 Task: In the Page almanacfilenew.pptxselect all the shapes, outline the shape with the color  'blue'select all the shapes, and insert the shape effects glow 'blue-gray, 18 pt 'insert the slide blankinsert the chart 3-d surfaceapply animations shapewith effects options as an objectinsert the slide blank Insert a picture of Hospitalwith name   Hospital1.png apply animation in motion path custom path
Action: Mouse moved to (30, 89)
Screenshot: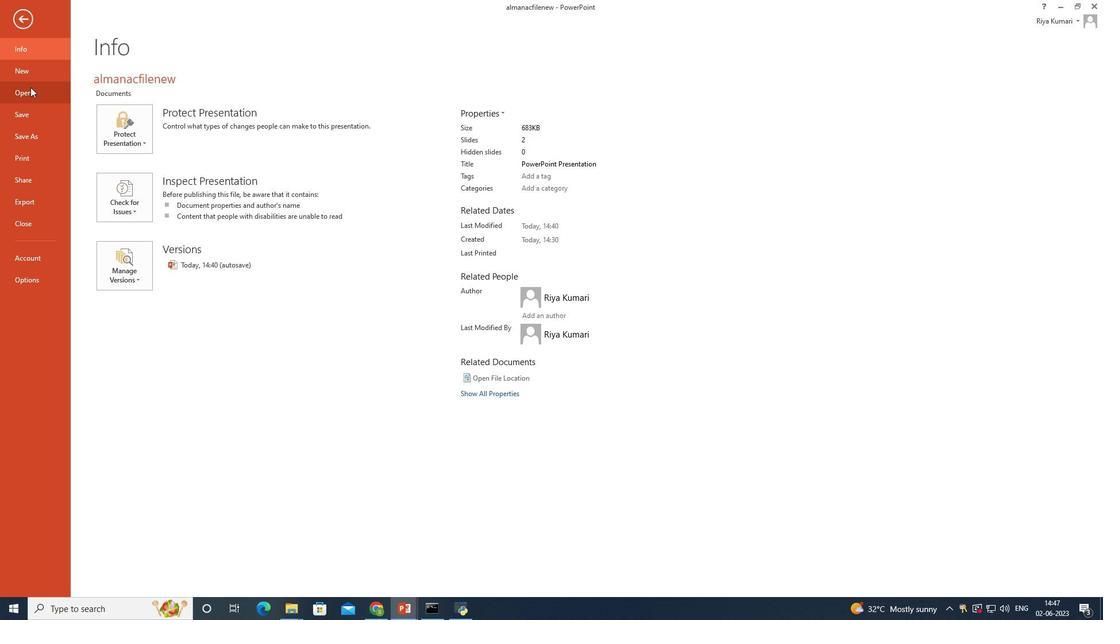 
Action: Mouse pressed left at (30, 89)
Screenshot: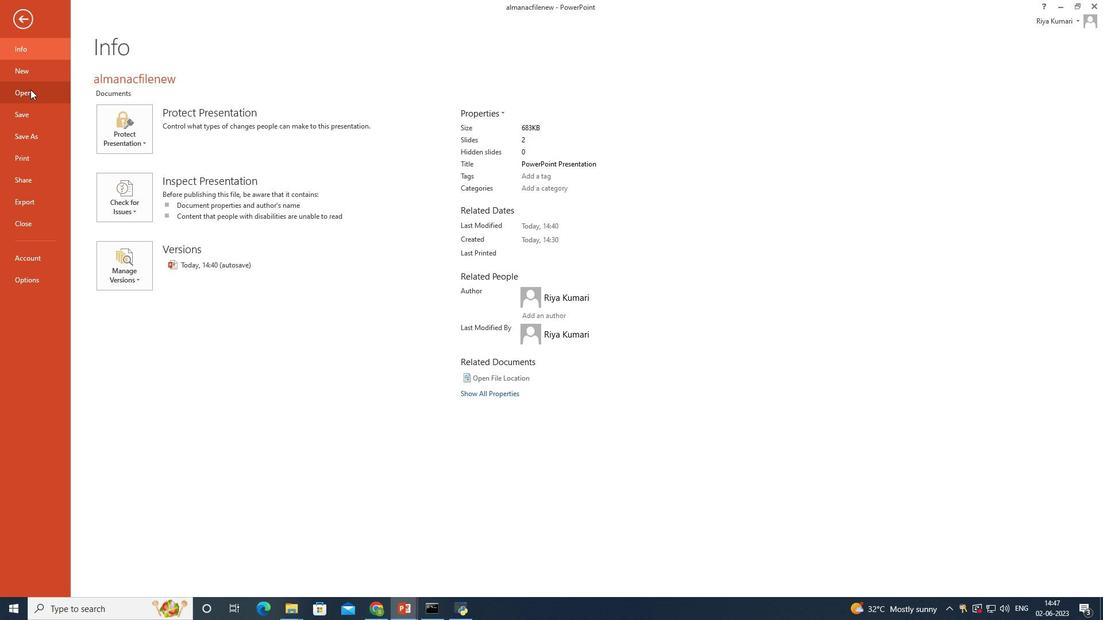 
Action: Mouse moved to (346, 112)
Screenshot: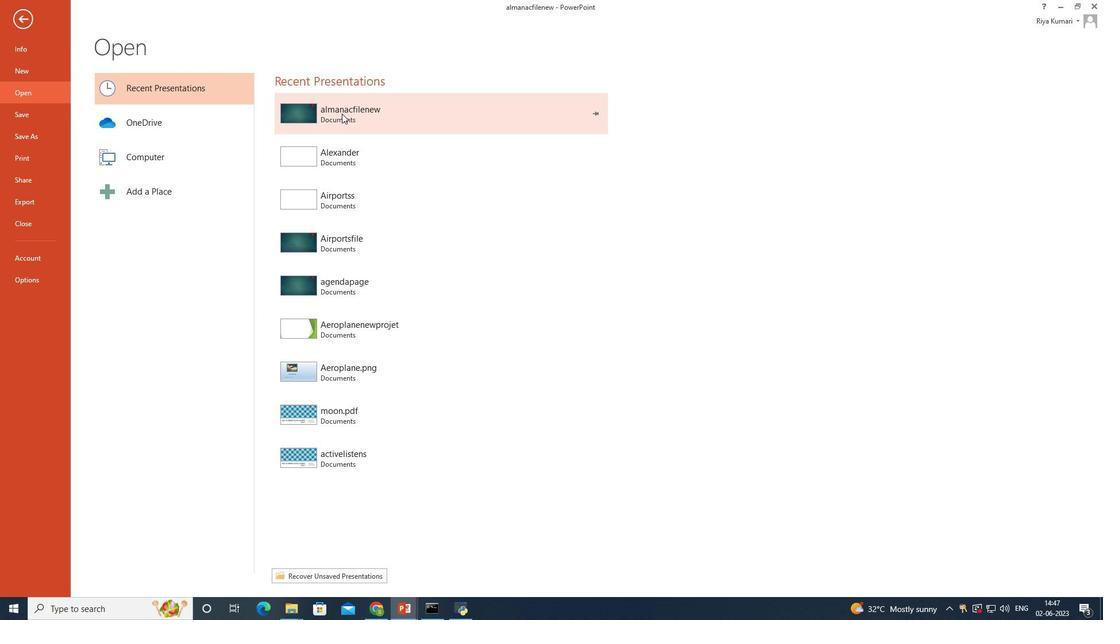 
Action: Mouse pressed left at (346, 112)
Screenshot: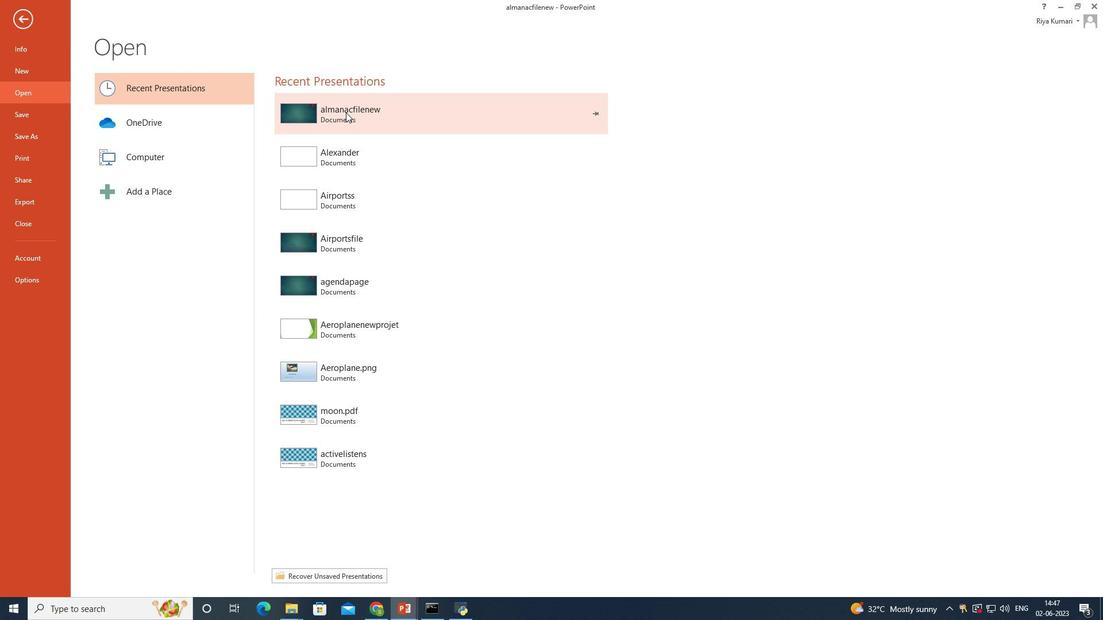
Action: Mouse moved to (376, 175)
Screenshot: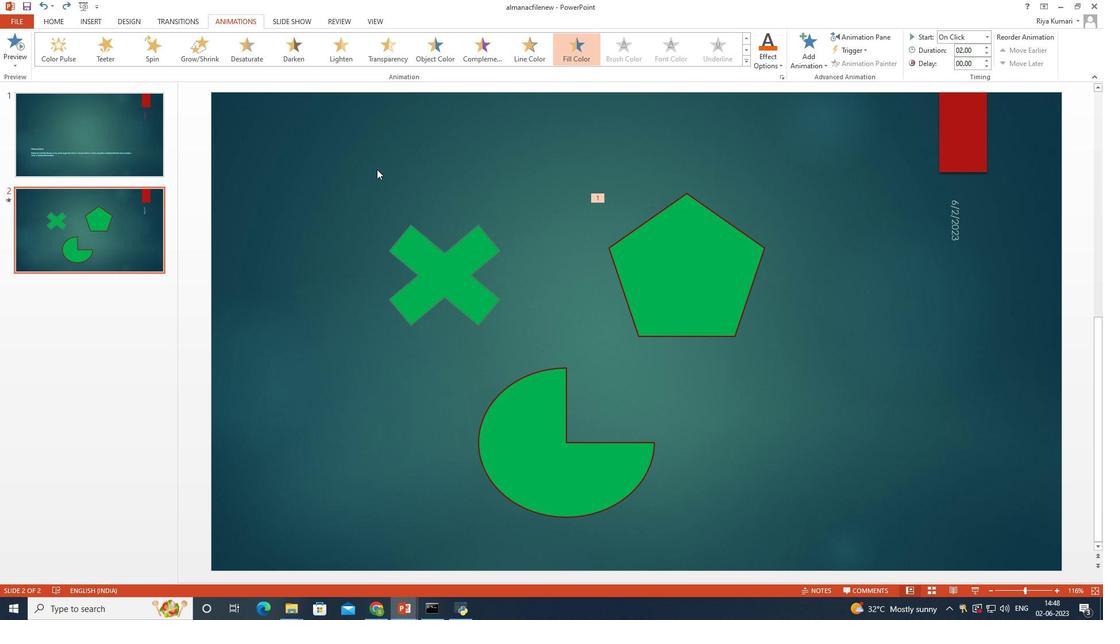 
Action: Mouse pressed left at (376, 175)
Screenshot: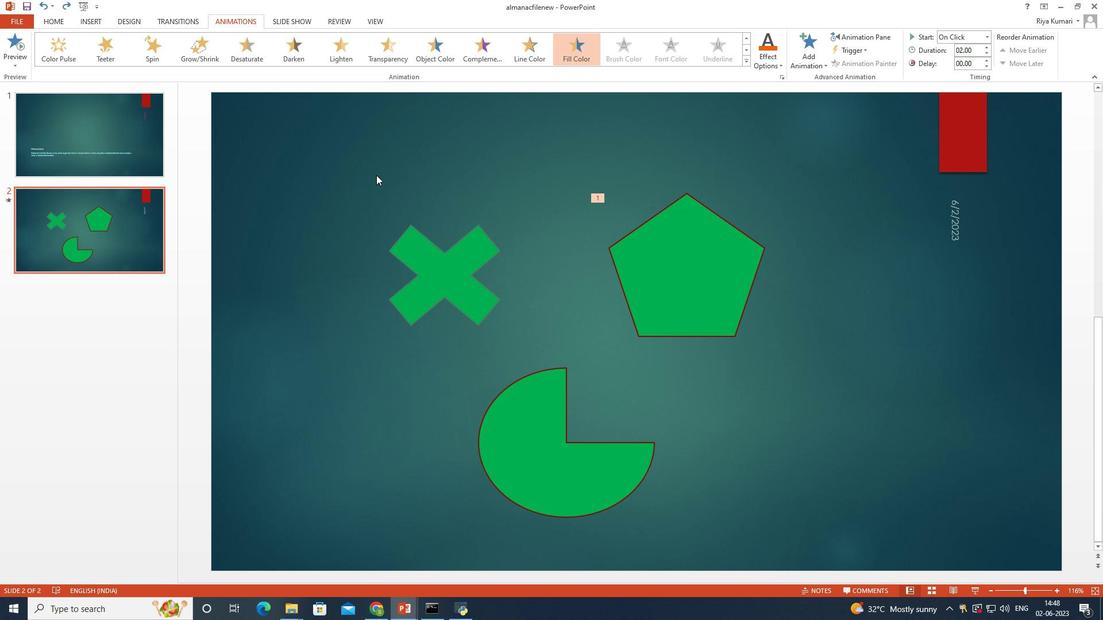 
Action: Mouse moved to (432, 12)
Screenshot: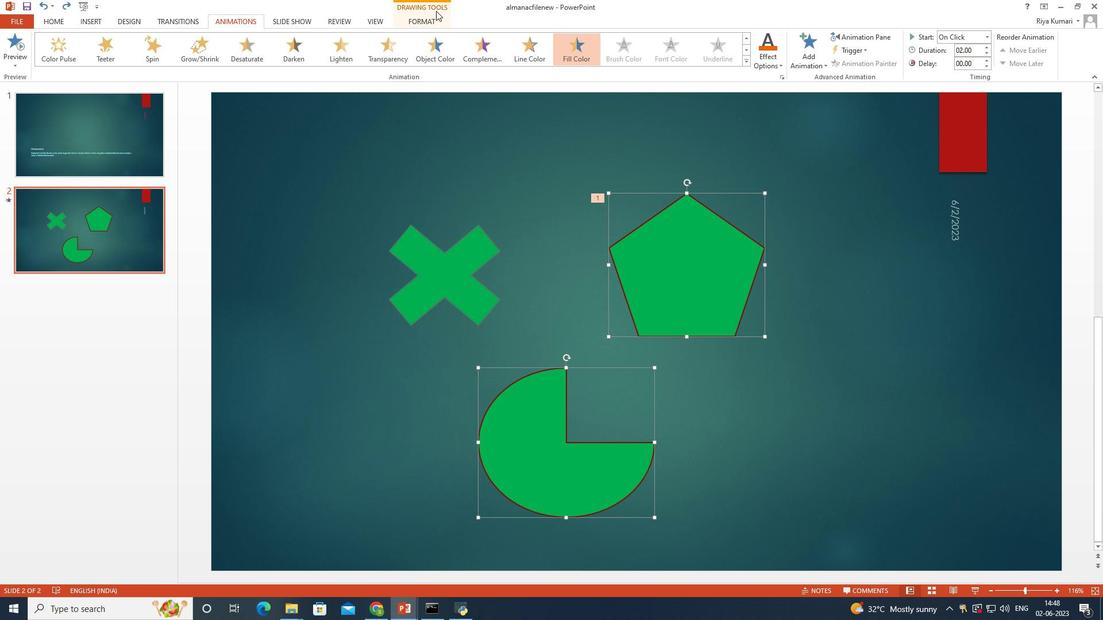 
Action: Mouse pressed left at (432, 12)
Screenshot: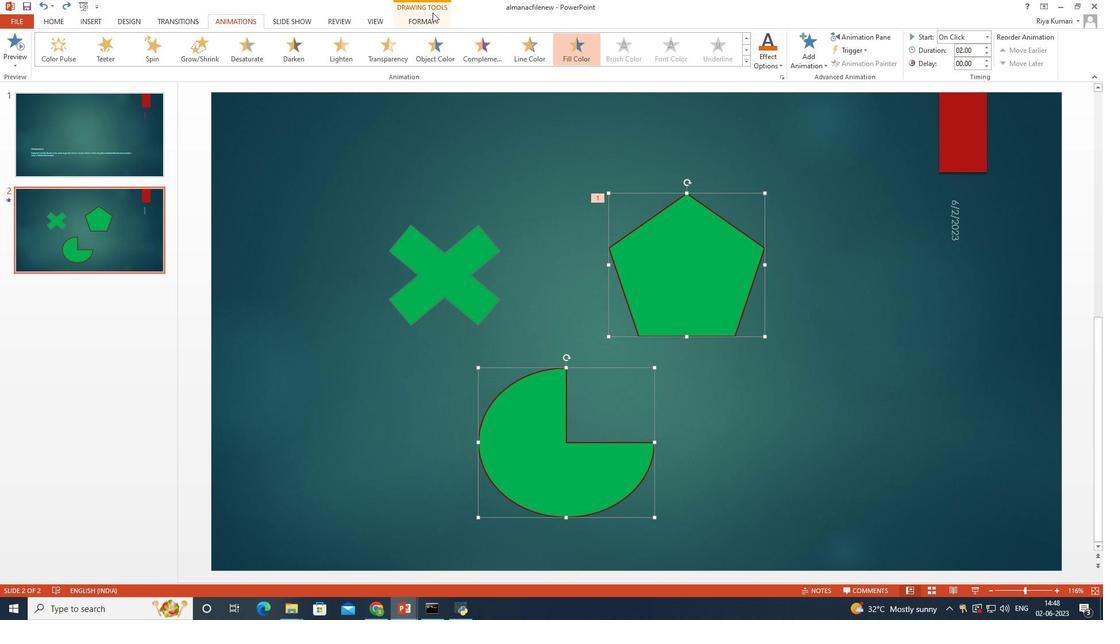 
Action: Mouse moved to (585, 45)
Screenshot: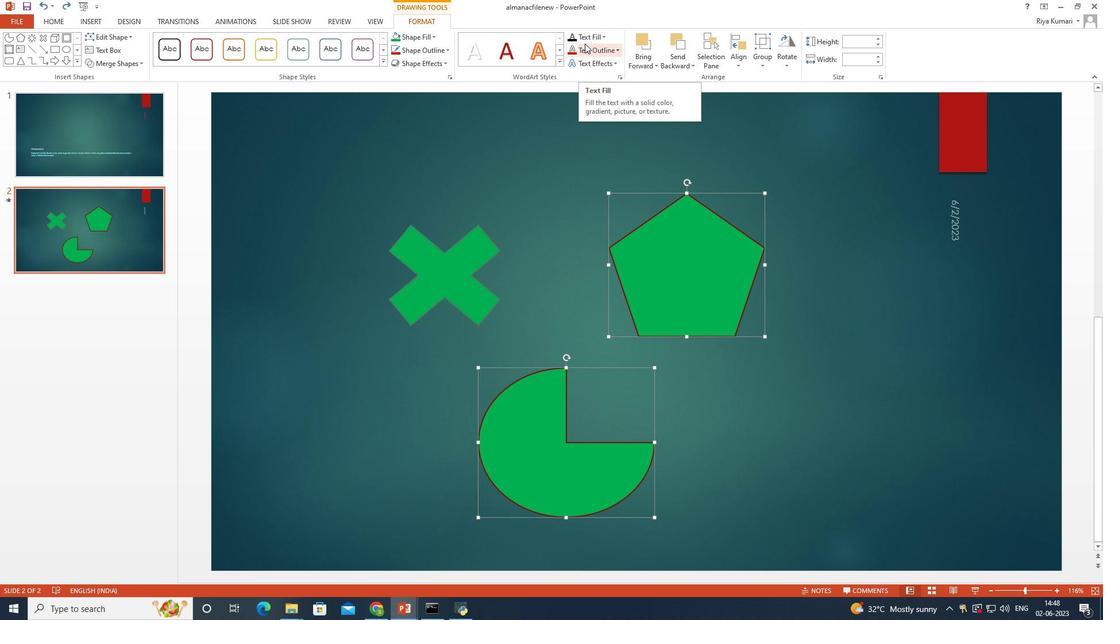 
Action: Mouse pressed left at (585, 45)
Screenshot: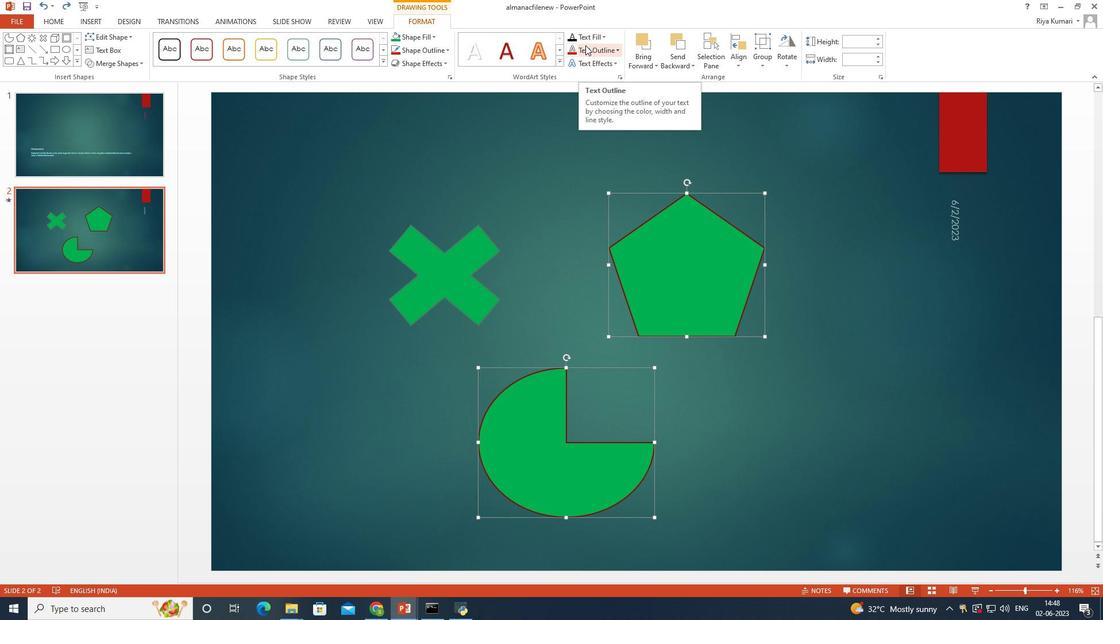 
Action: Mouse moved to (638, 140)
Screenshot: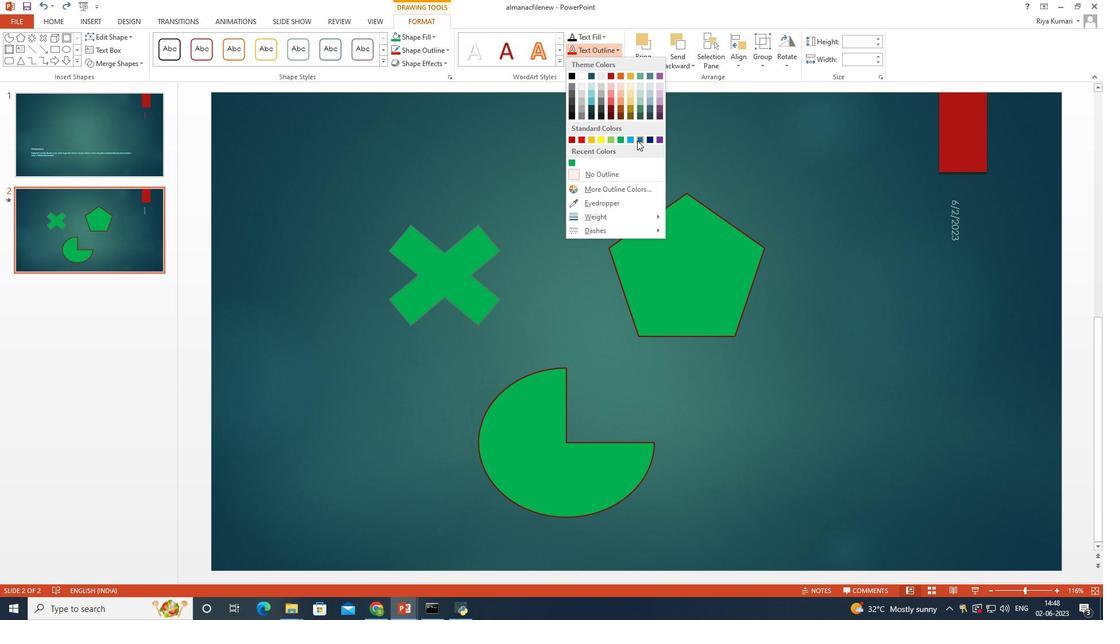 
Action: Mouse pressed left at (638, 140)
Screenshot: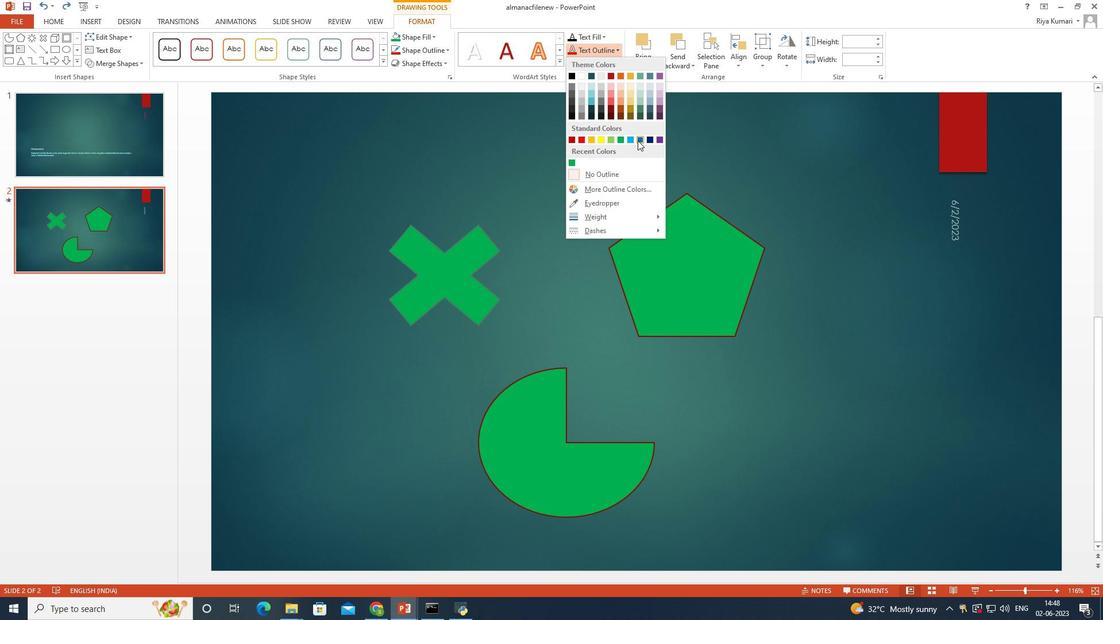 
Action: Mouse moved to (650, 211)
Screenshot: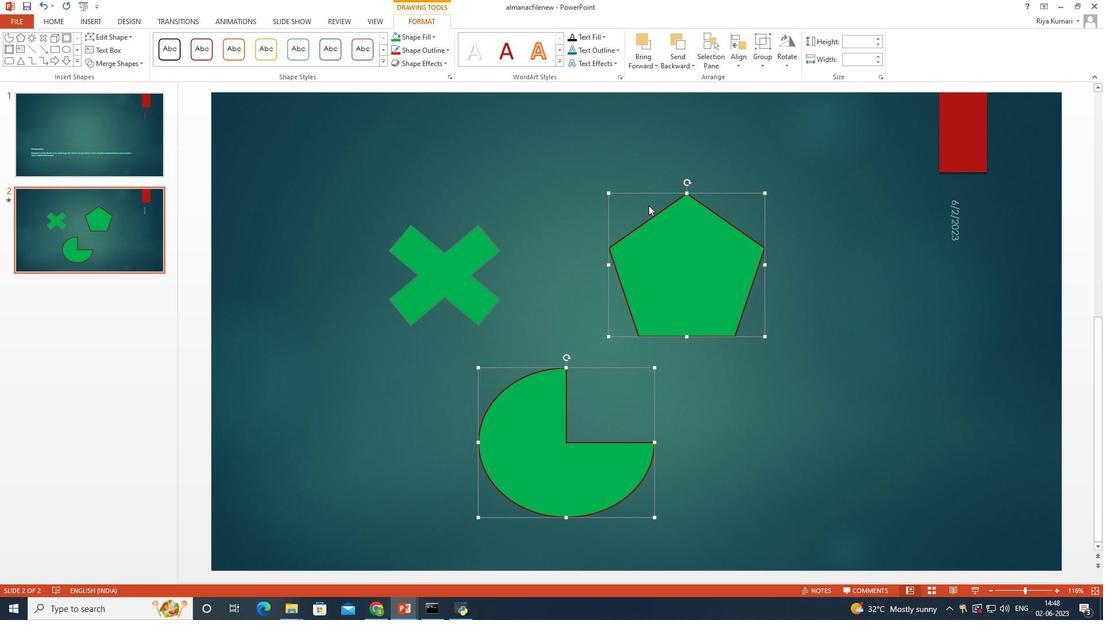 
Action: Mouse pressed left at (650, 211)
Screenshot: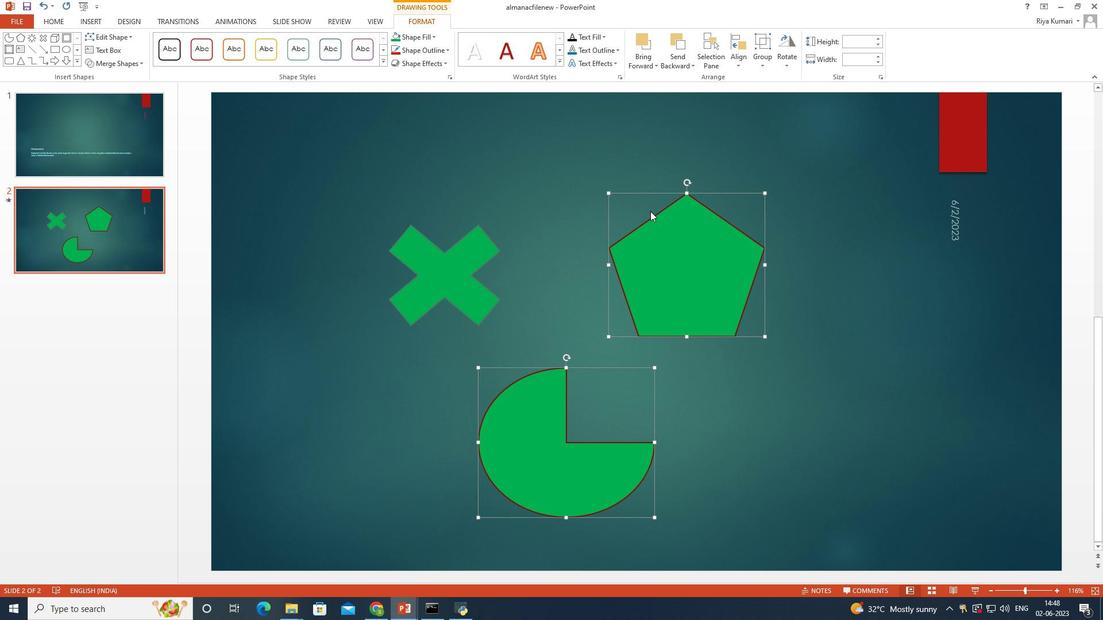 
Action: Mouse moved to (386, 210)
Screenshot: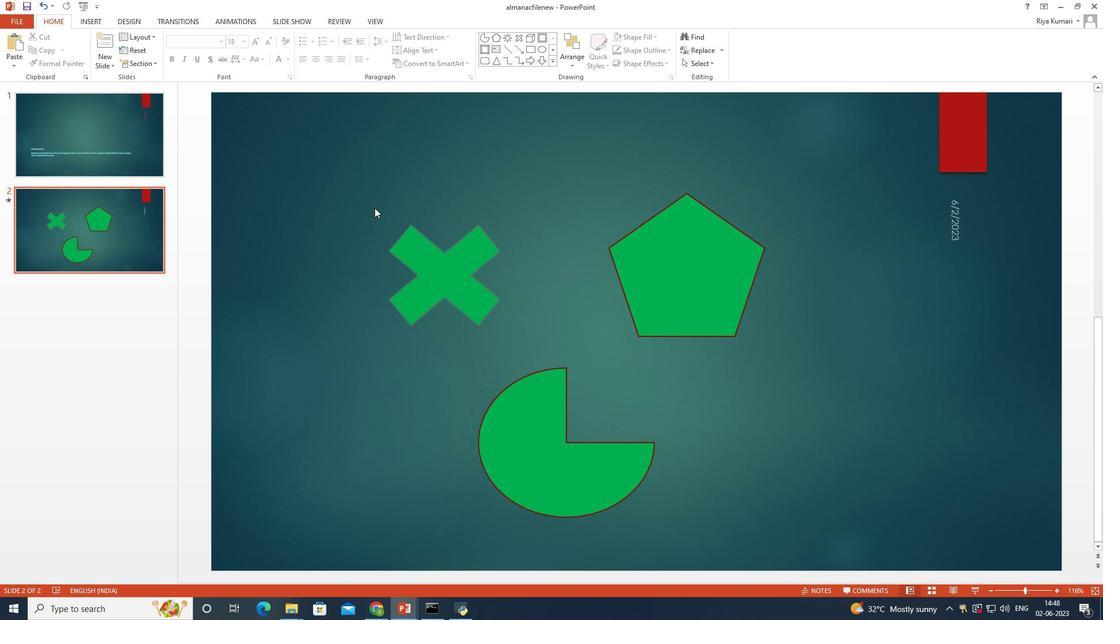 
Action: Mouse pressed left at (386, 210)
Screenshot: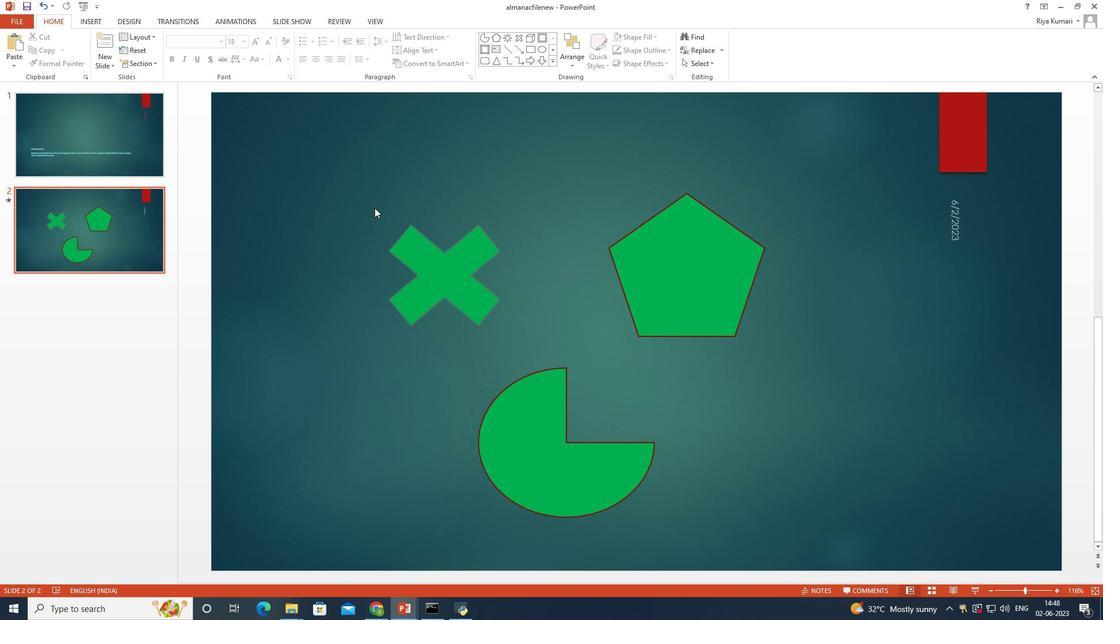 
Action: Mouse moved to (643, 226)
Screenshot: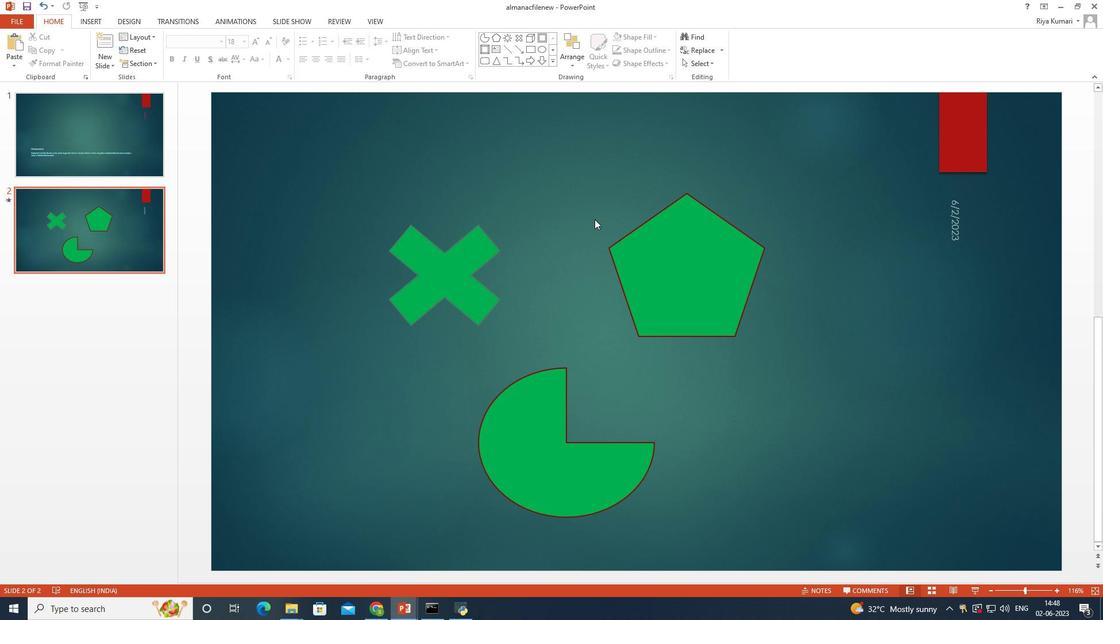 
Action: Mouse pressed left at (643, 226)
Screenshot: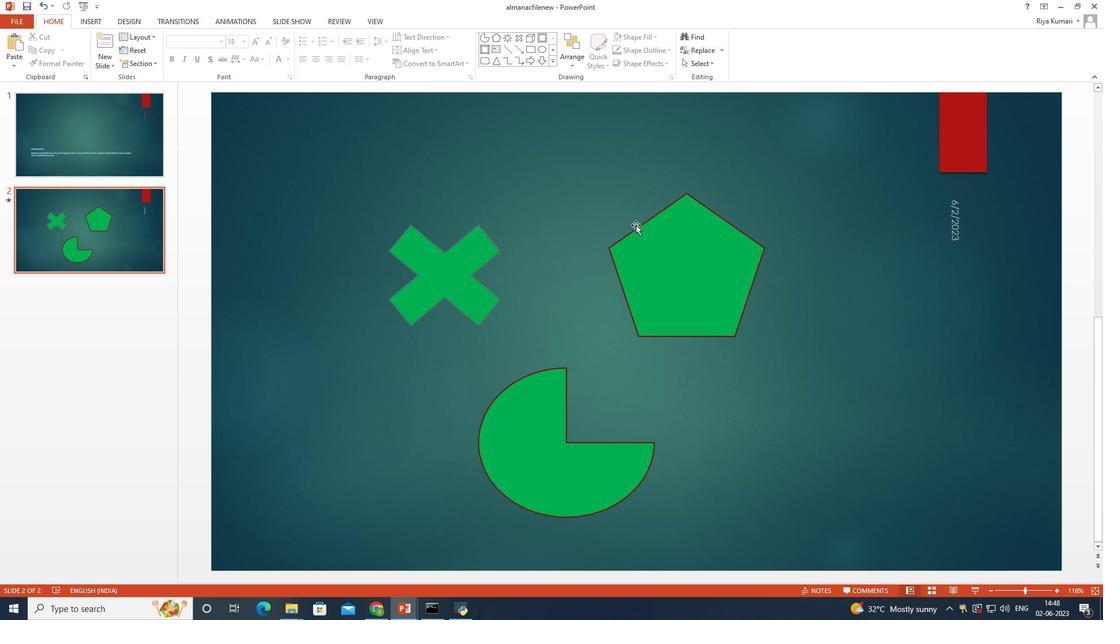 
Action: Mouse moved to (666, 47)
Screenshot: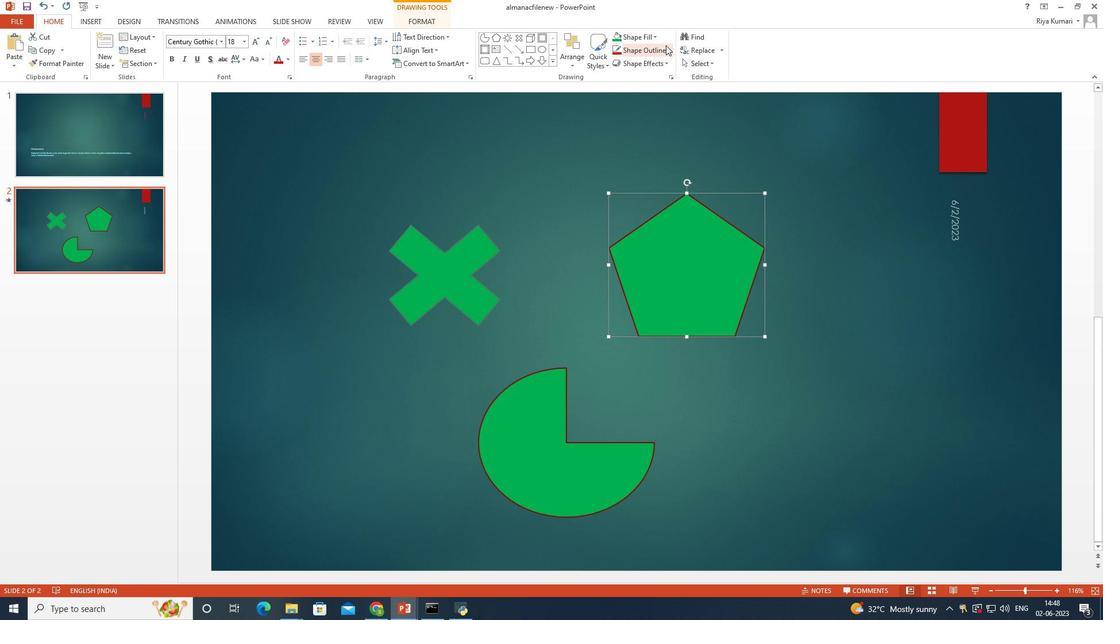 
Action: Mouse pressed left at (666, 47)
Screenshot: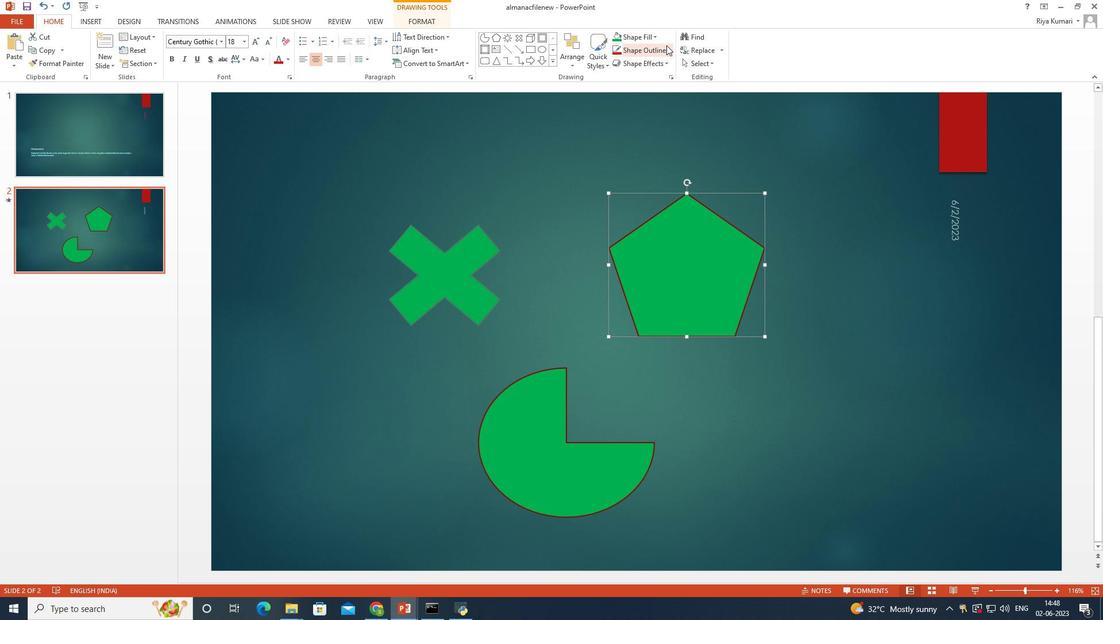 
Action: Mouse moved to (686, 139)
Screenshot: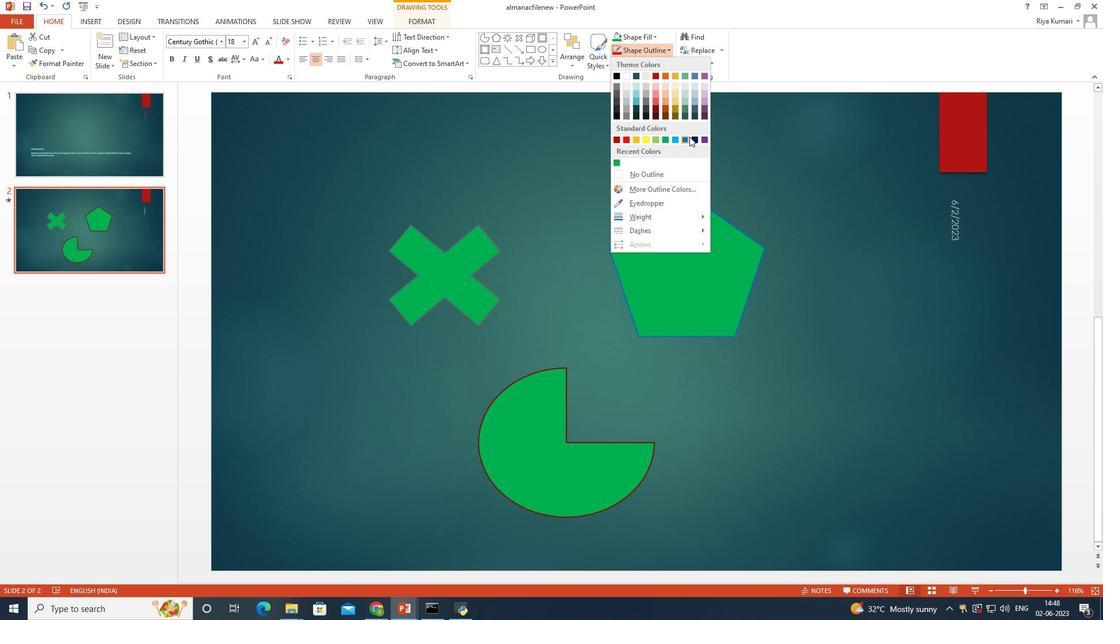 
Action: Mouse pressed left at (686, 139)
Screenshot: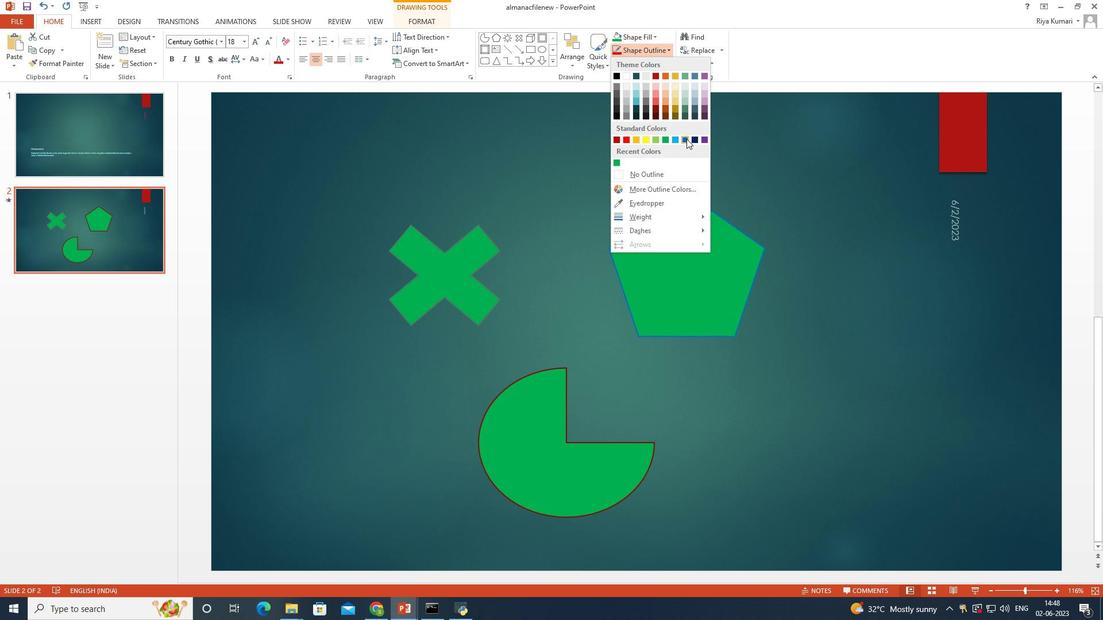 
Action: Mouse moved to (509, 415)
Screenshot: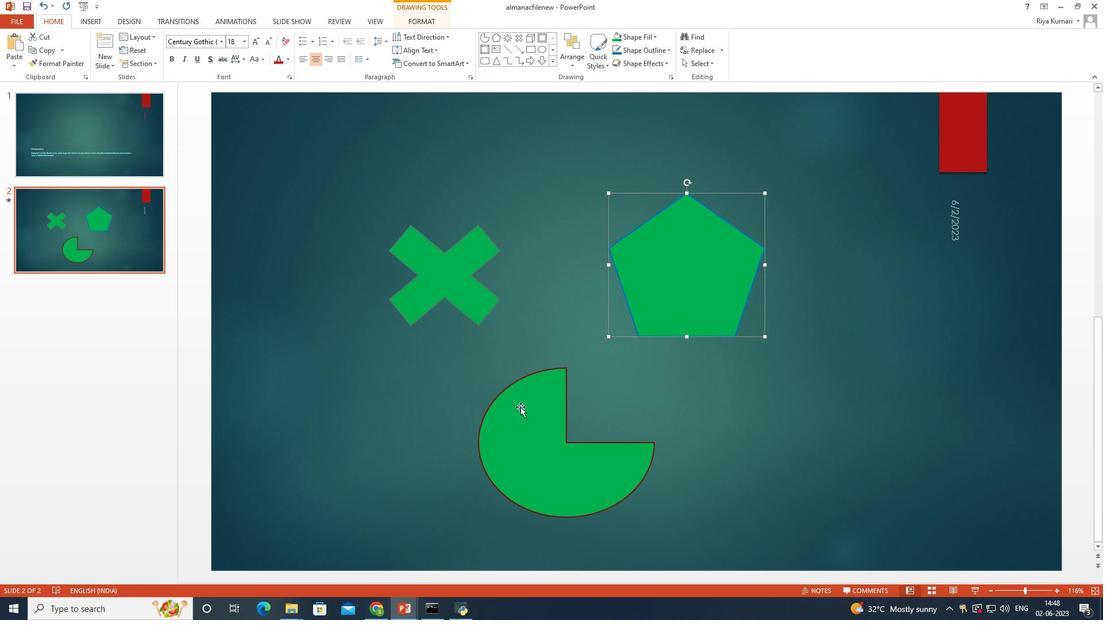 
Action: Mouse pressed left at (509, 415)
Screenshot: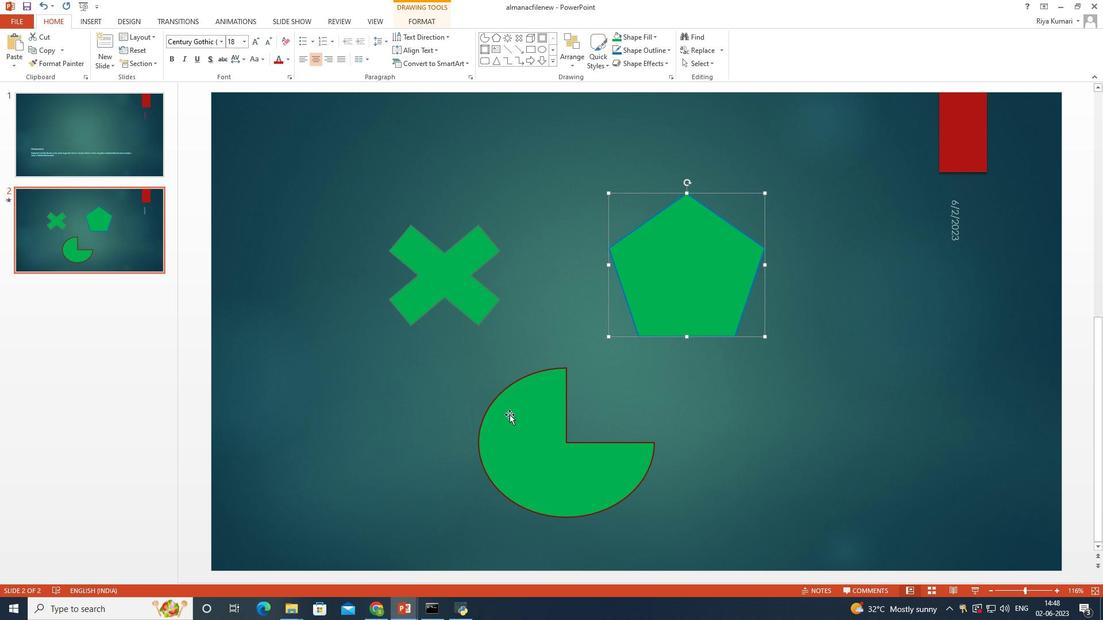 
Action: Mouse moved to (664, 48)
Screenshot: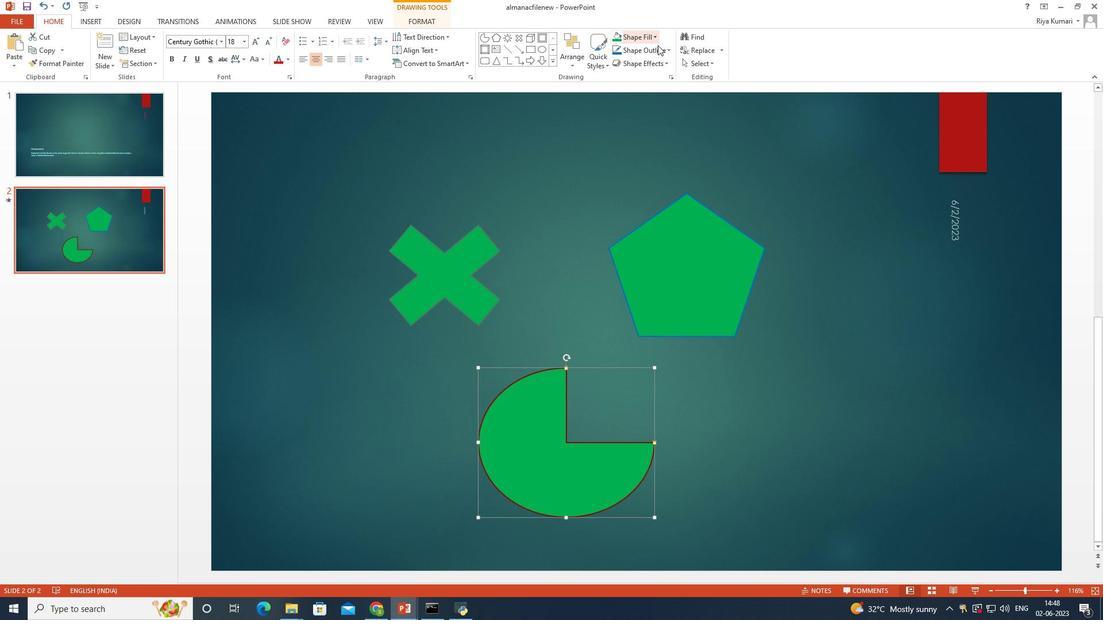 
Action: Mouse pressed left at (664, 48)
Screenshot: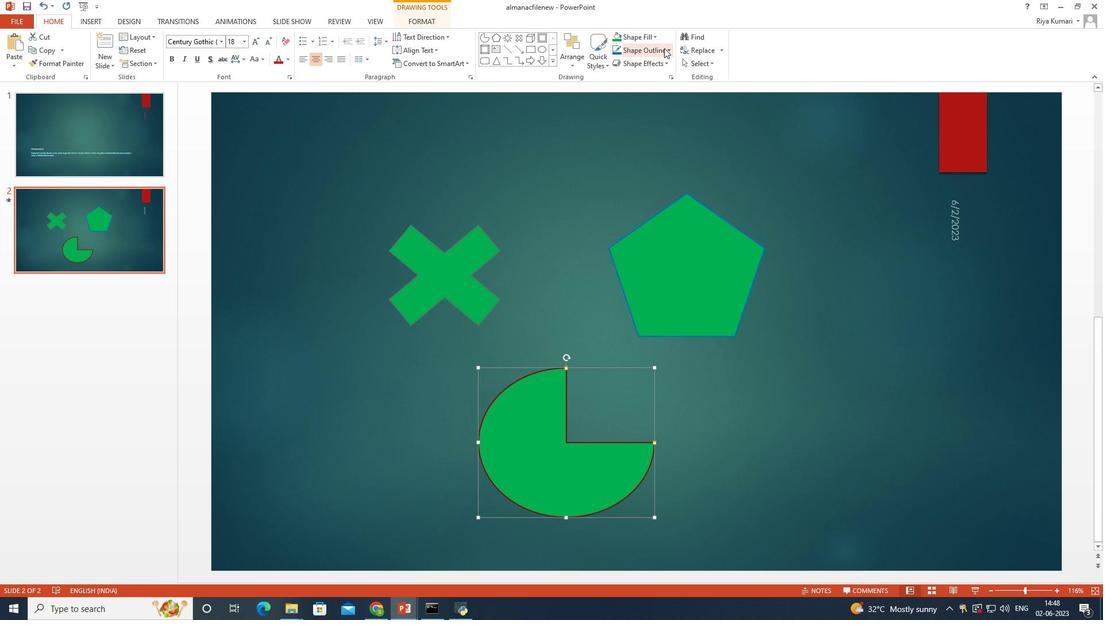 
Action: Mouse moved to (685, 139)
Screenshot: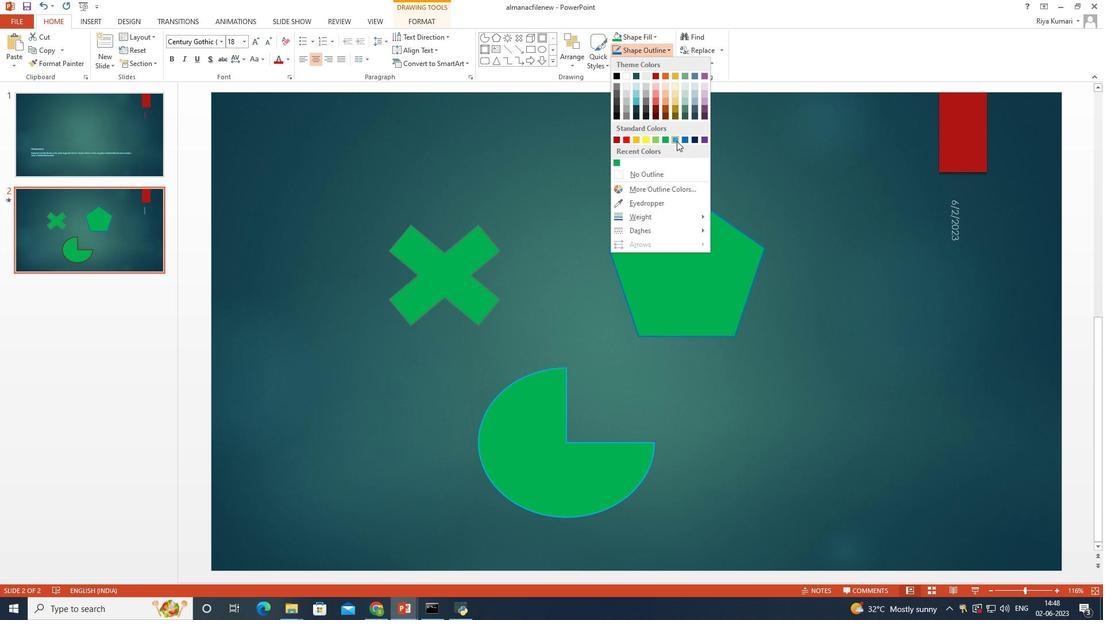 
Action: Mouse pressed left at (685, 139)
Screenshot: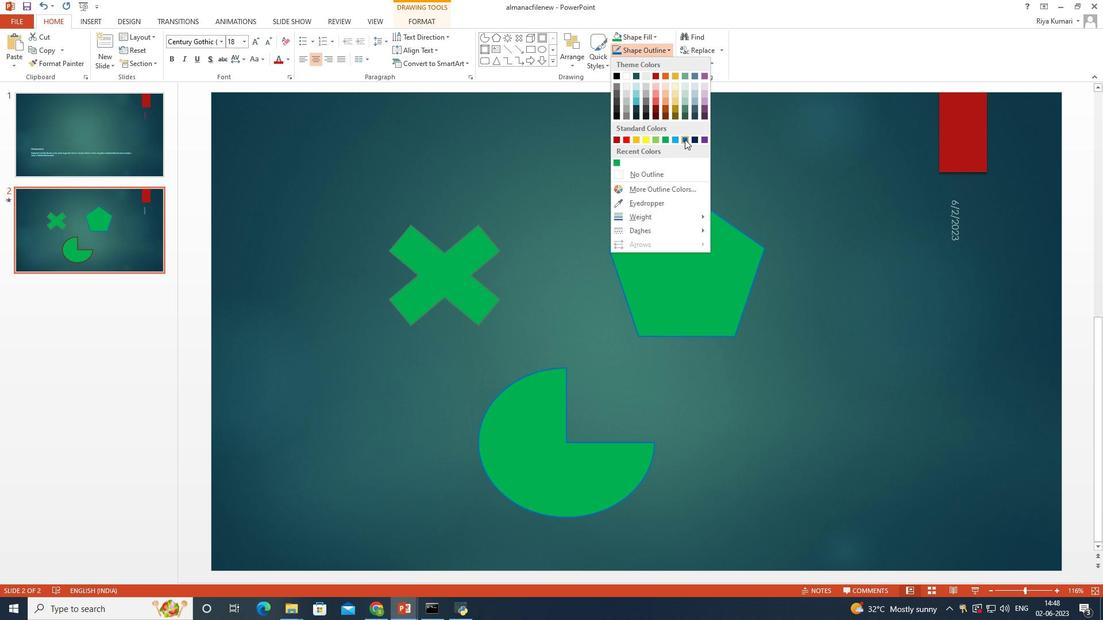 
Action: Mouse moved to (465, 243)
Screenshot: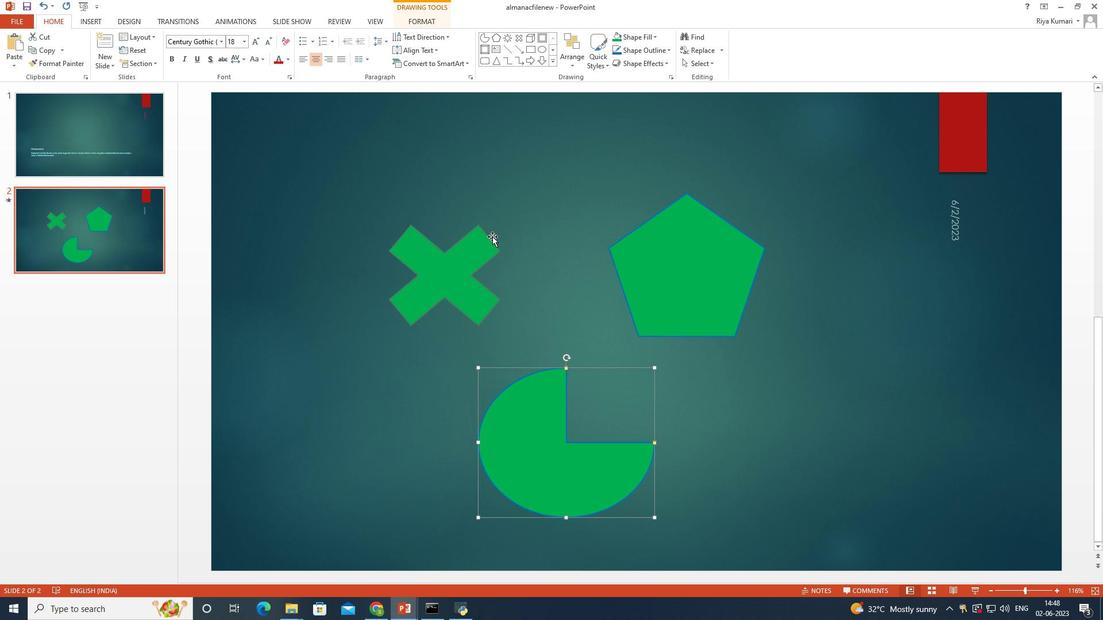 
Action: Mouse pressed left at (465, 243)
Screenshot: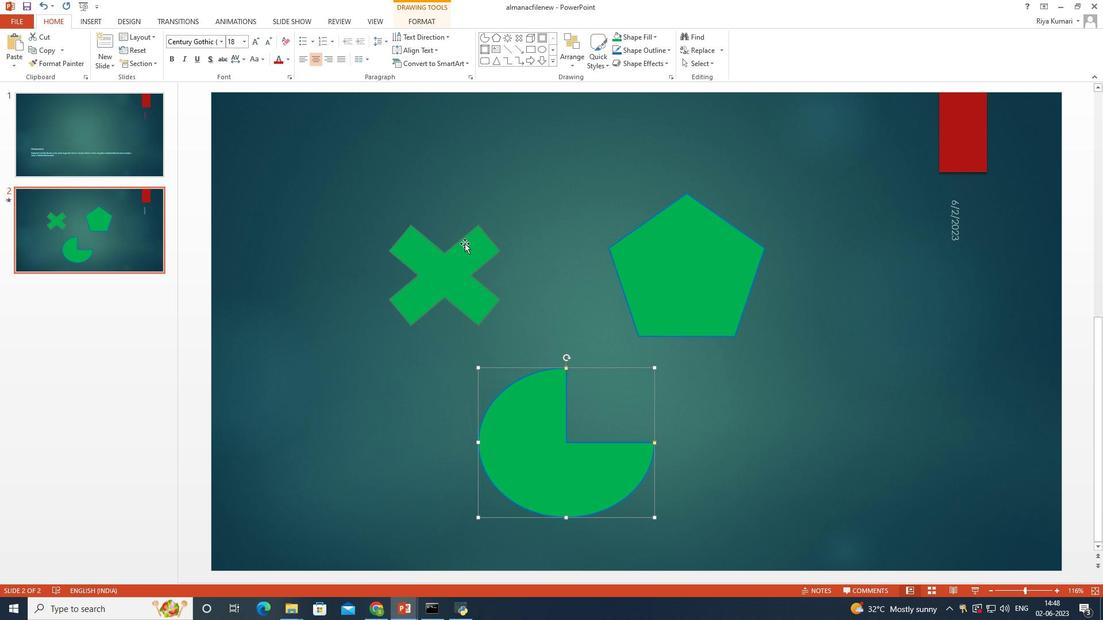 
Action: Mouse moved to (665, 50)
Screenshot: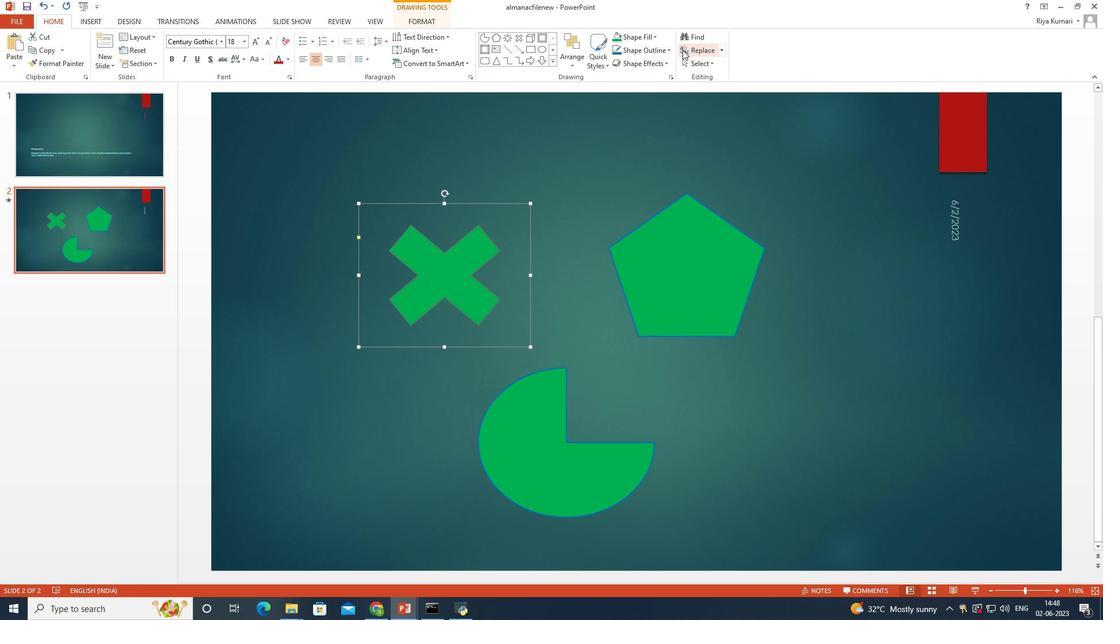 
Action: Mouse pressed left at (665, 50)
Screenshot: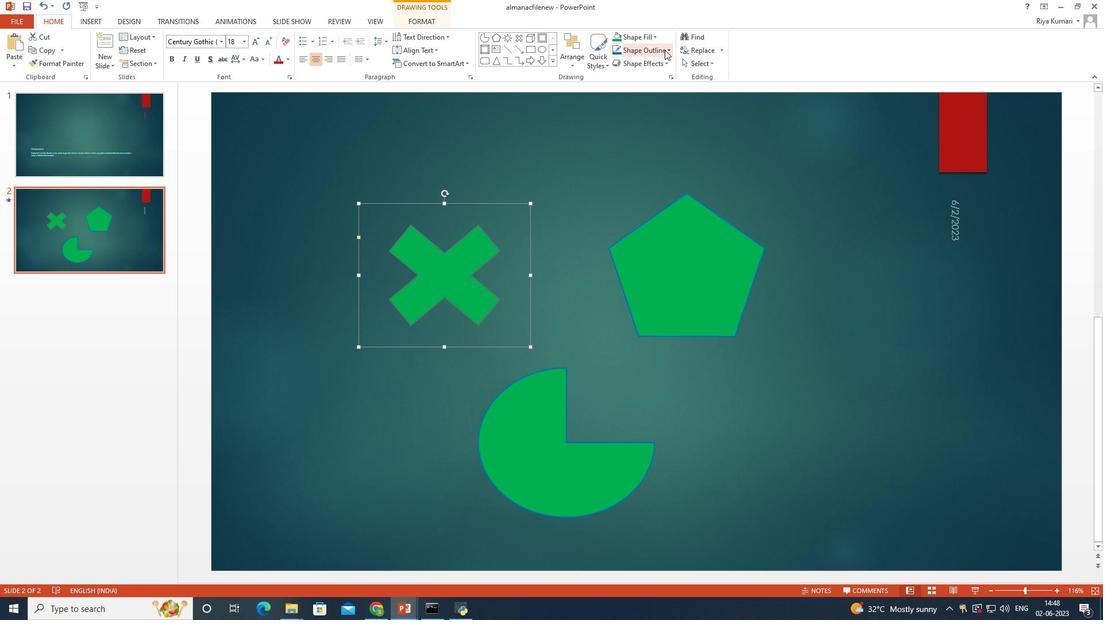 
Action: Mouse moved to (684, 140)
Screenshot: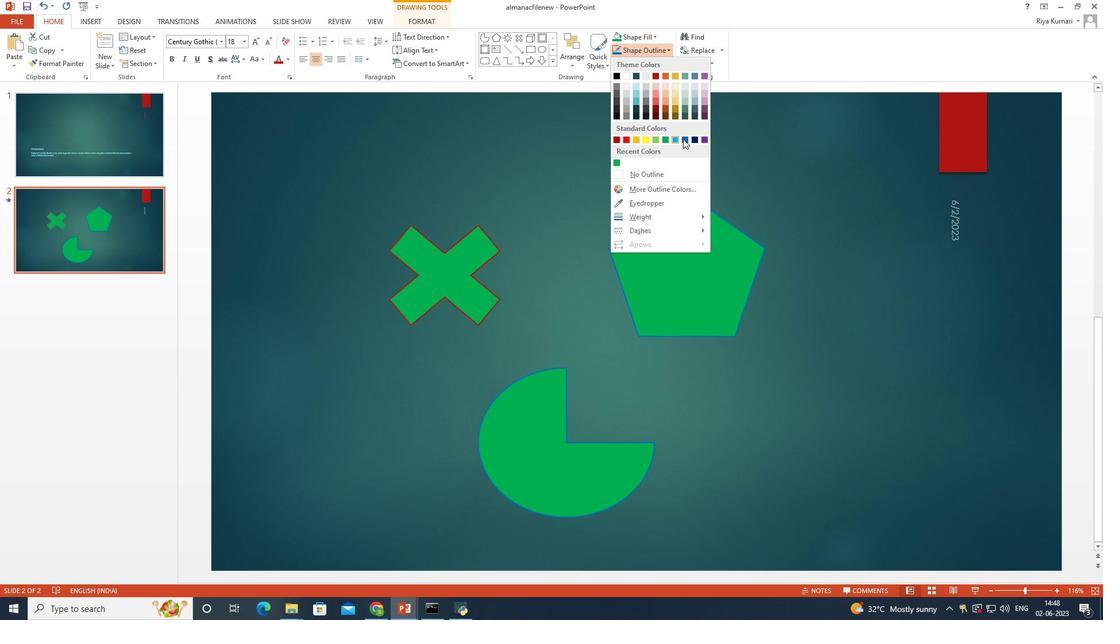 
Action: Mouse pressed left at (684, 140)
Screenshot: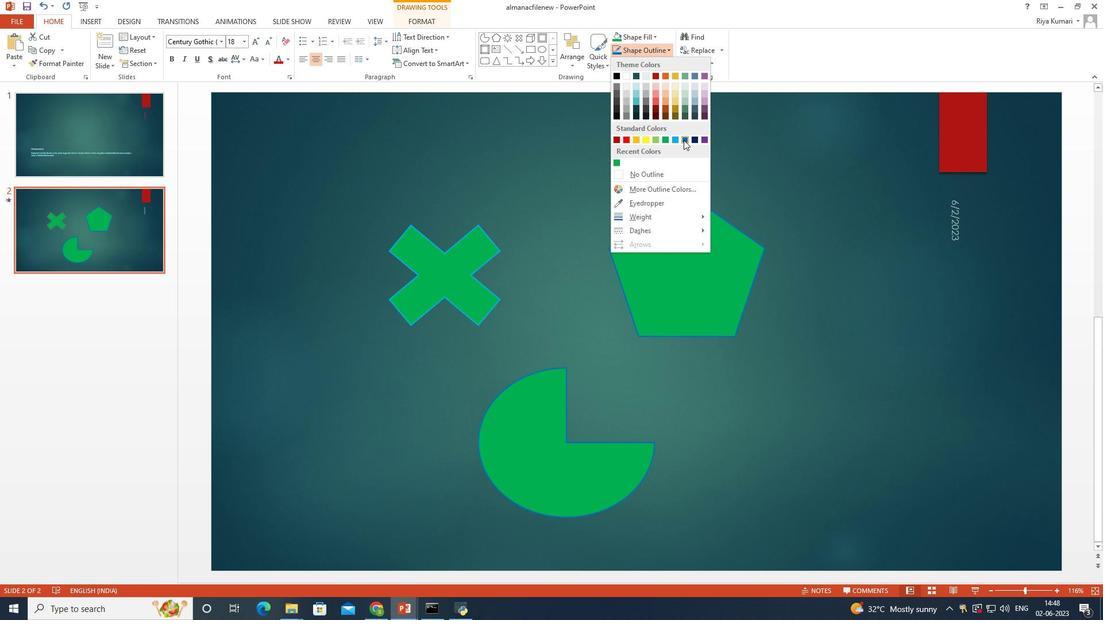 
Action: Mouse moved to (591, 189)
Screenshot: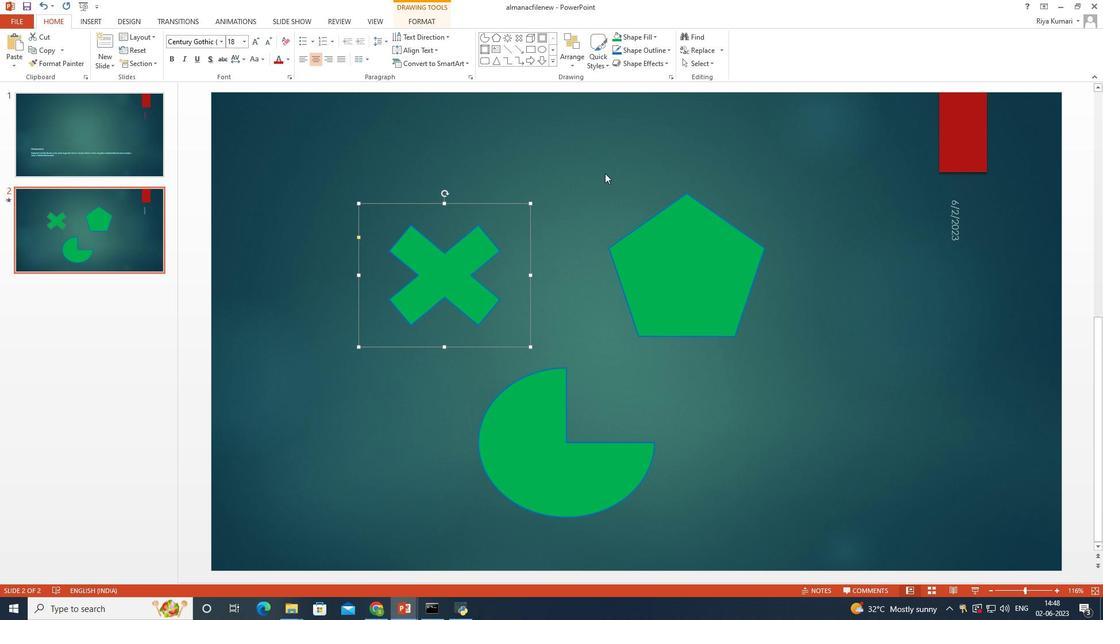 
Action: Mouse pressed left at (591, 189)
Screenshot: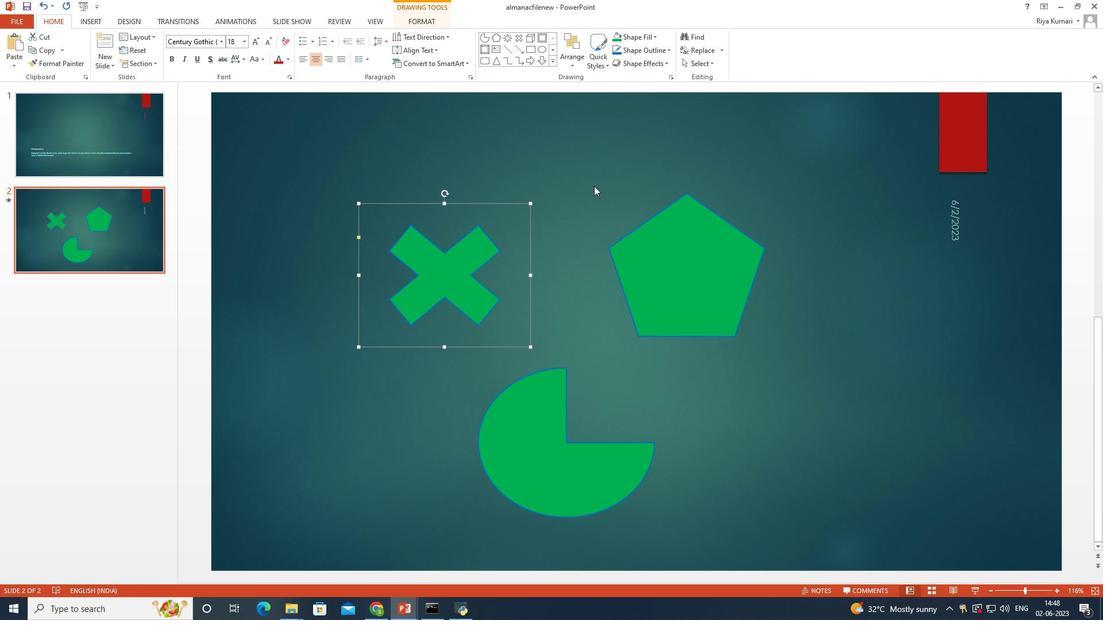 
Action: Mouse moved to (395, 200)
Screenshot: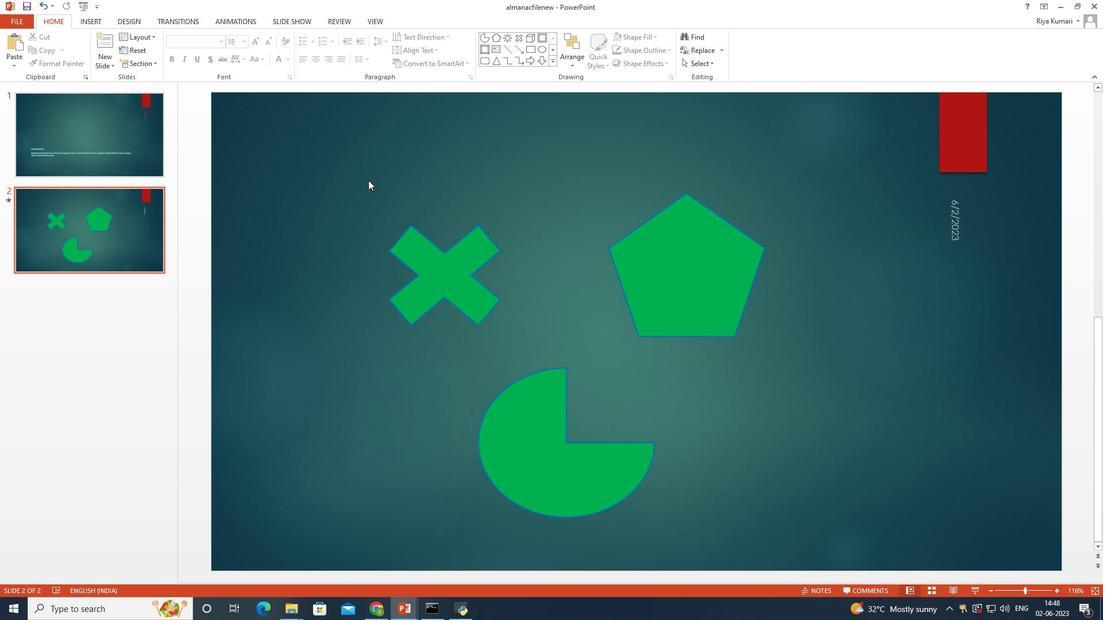 
Action: Mouse pressed left at (395, 200)
Screenshot: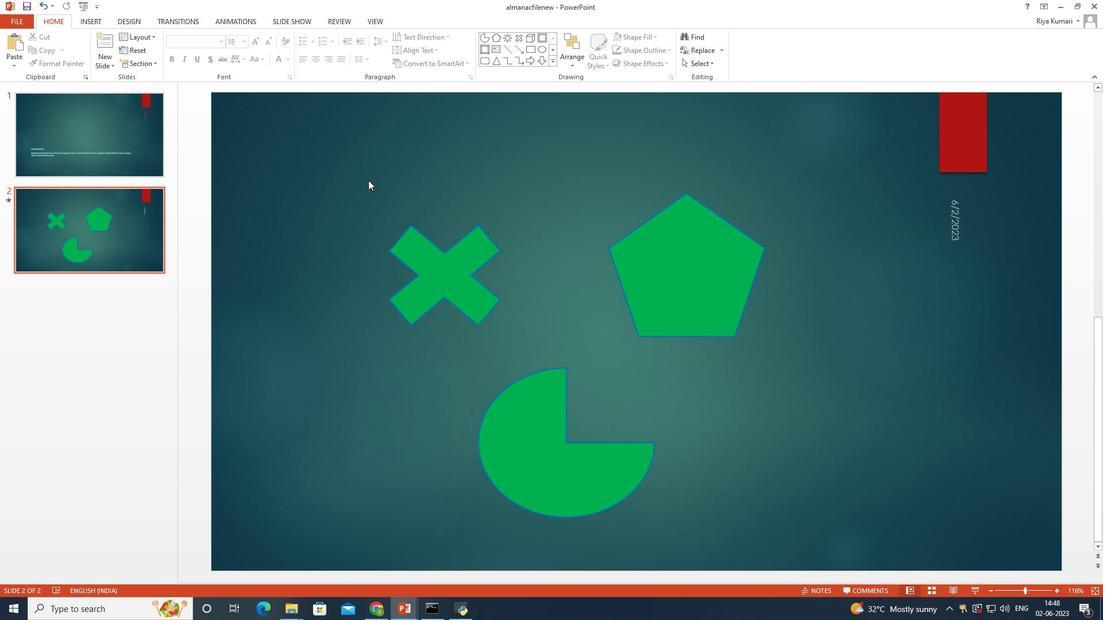 
Action: Mouse moved to (354, 182)
Screenshot: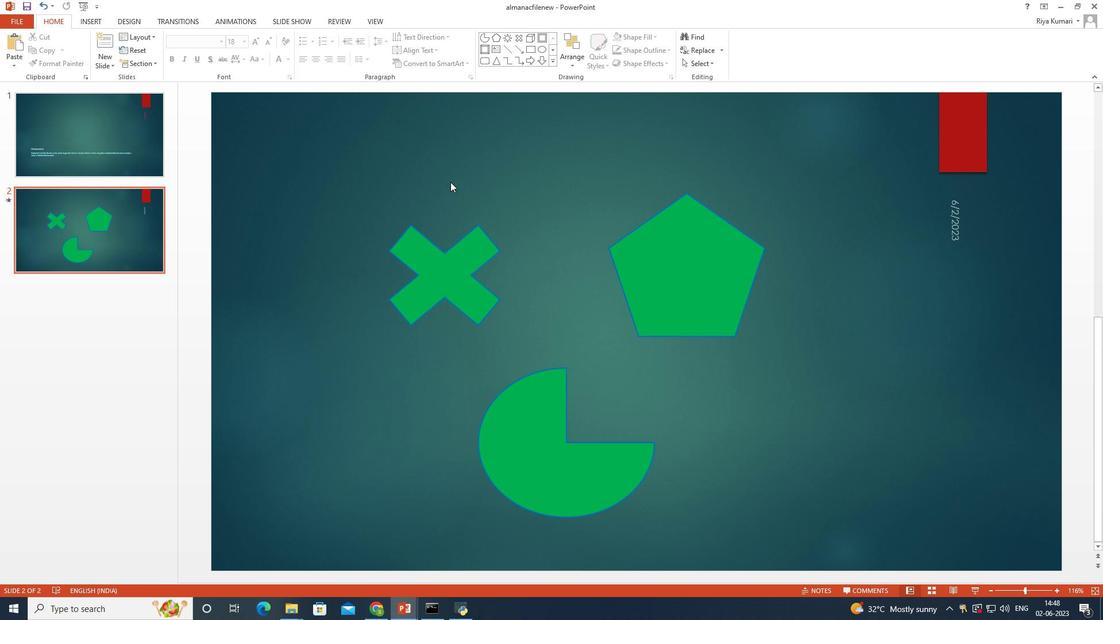 
Action: Mouse pressed left at (354, 182)
Screenshot: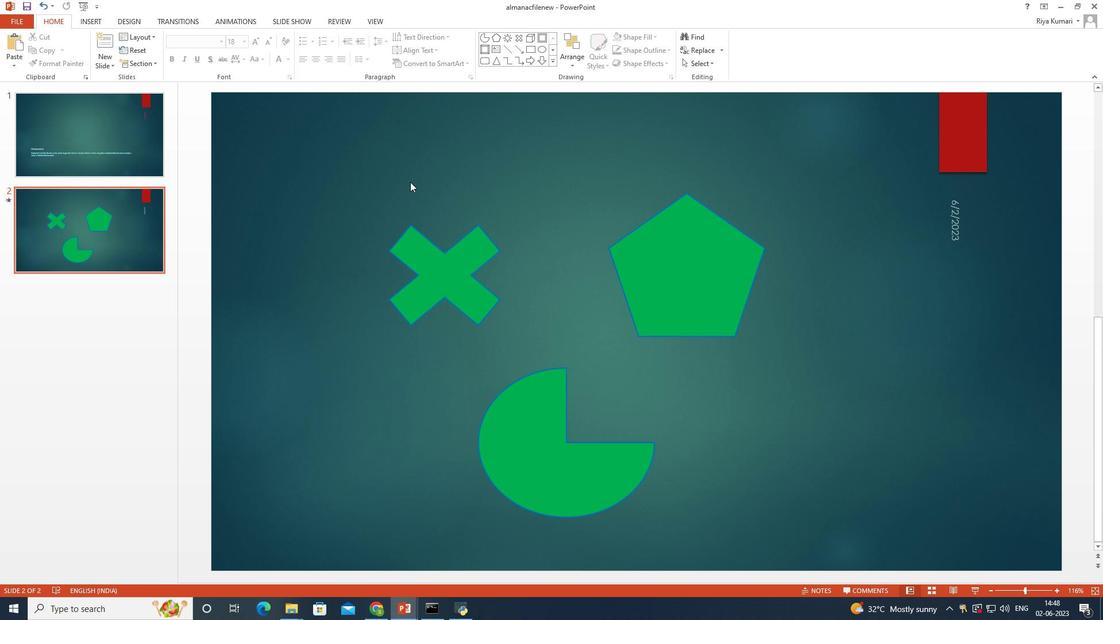 
Action: Mouse moved to (643, 65)
Screenshot: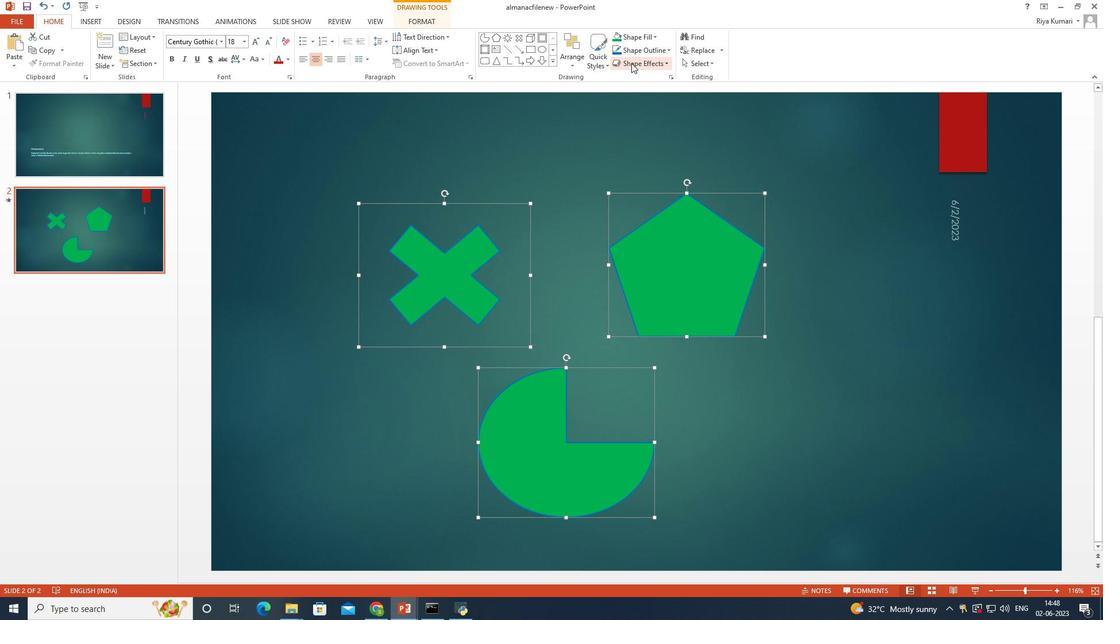 
Action: Mouse pressed left at (643, 65)
Screenshot: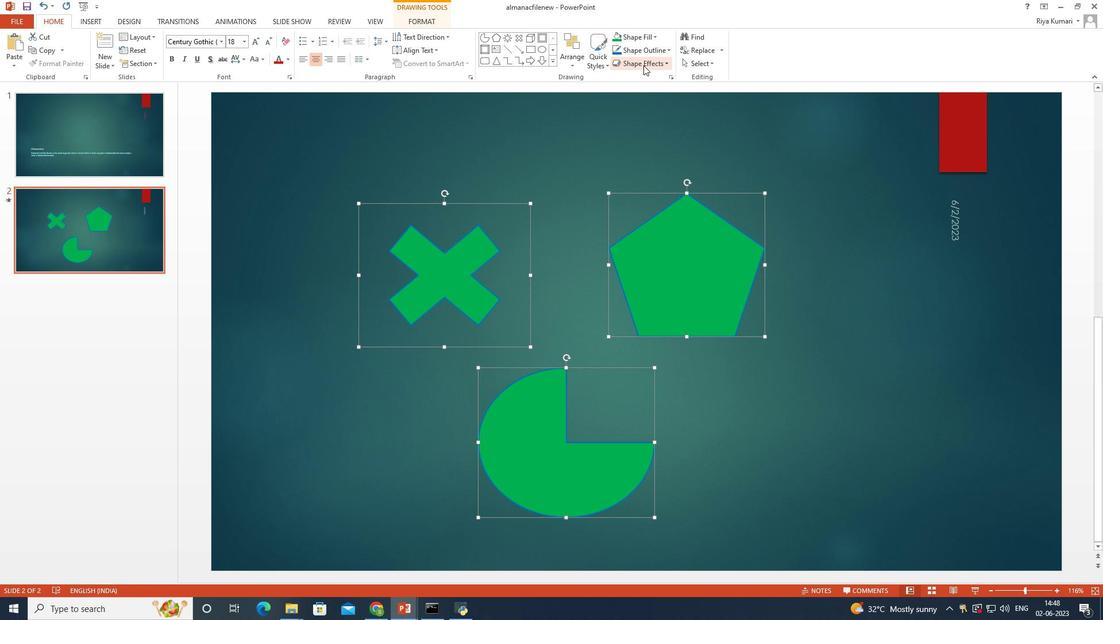 
Action: Mouse moved to (642, 158)
Screenshot: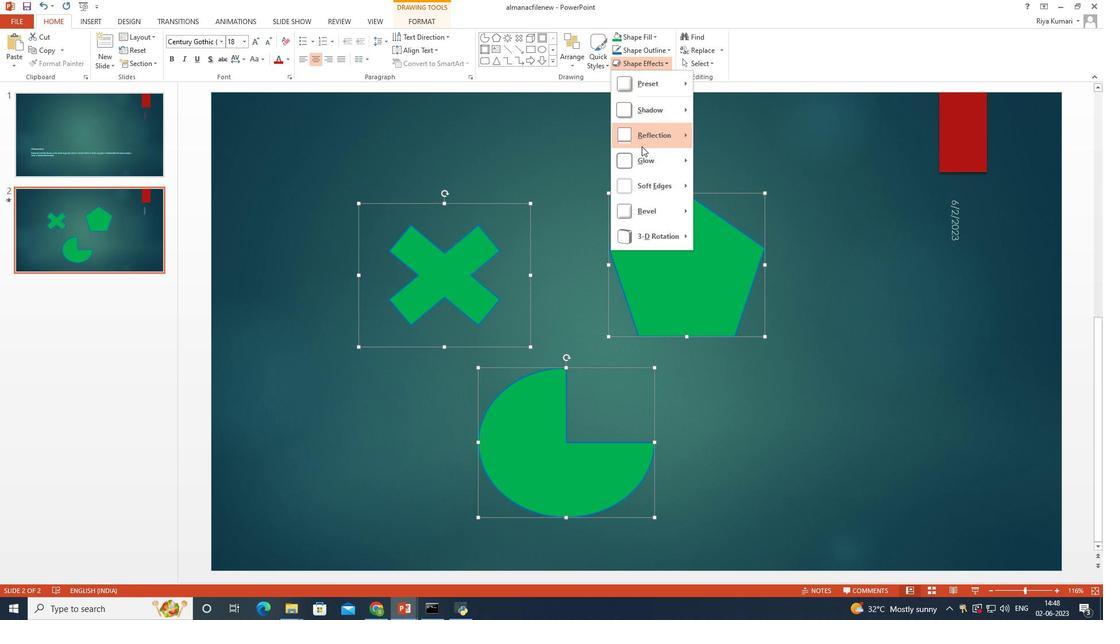 
Action: Mouse pressed left at (642, 158)
Screenshot: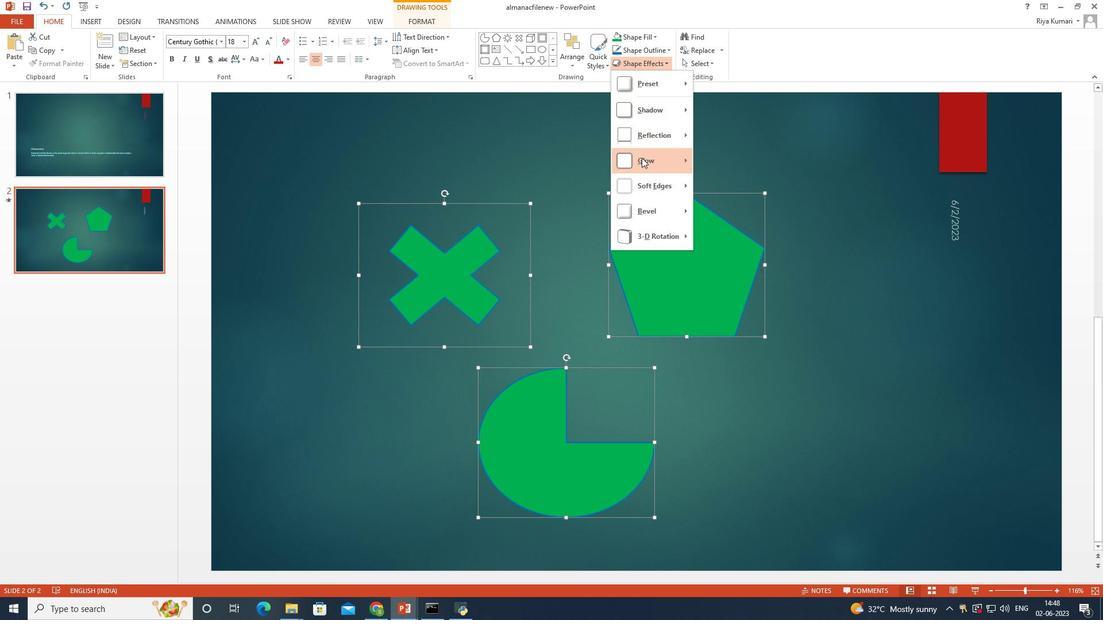 
Action: Mouse moved to (835, 256)
Screenshot: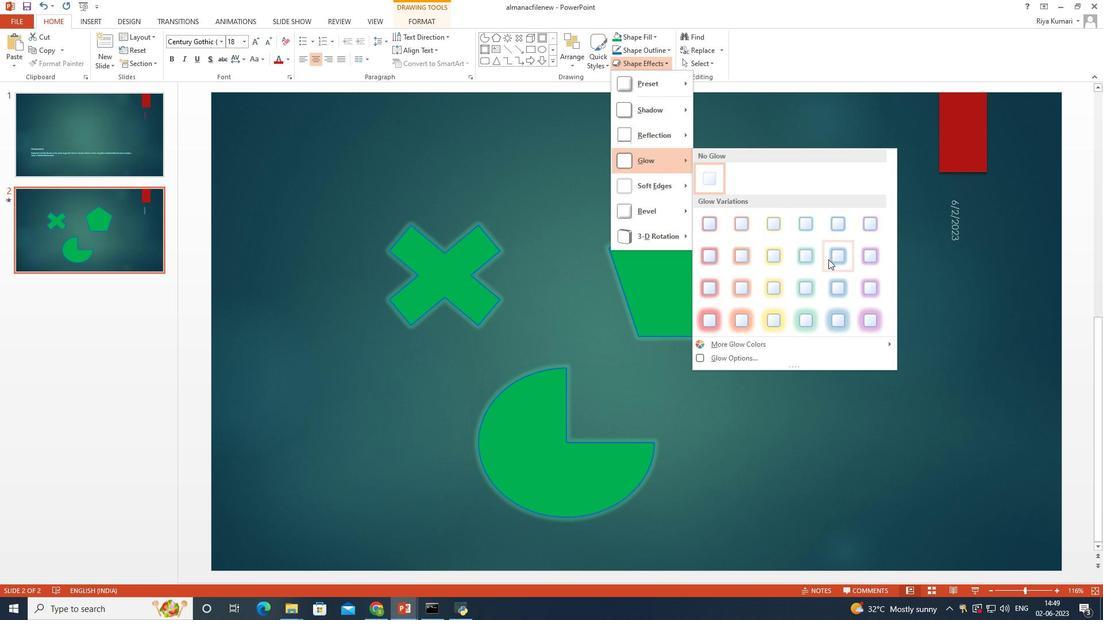 
Action: Mouse pressed left at (835, 256)
Screenshot: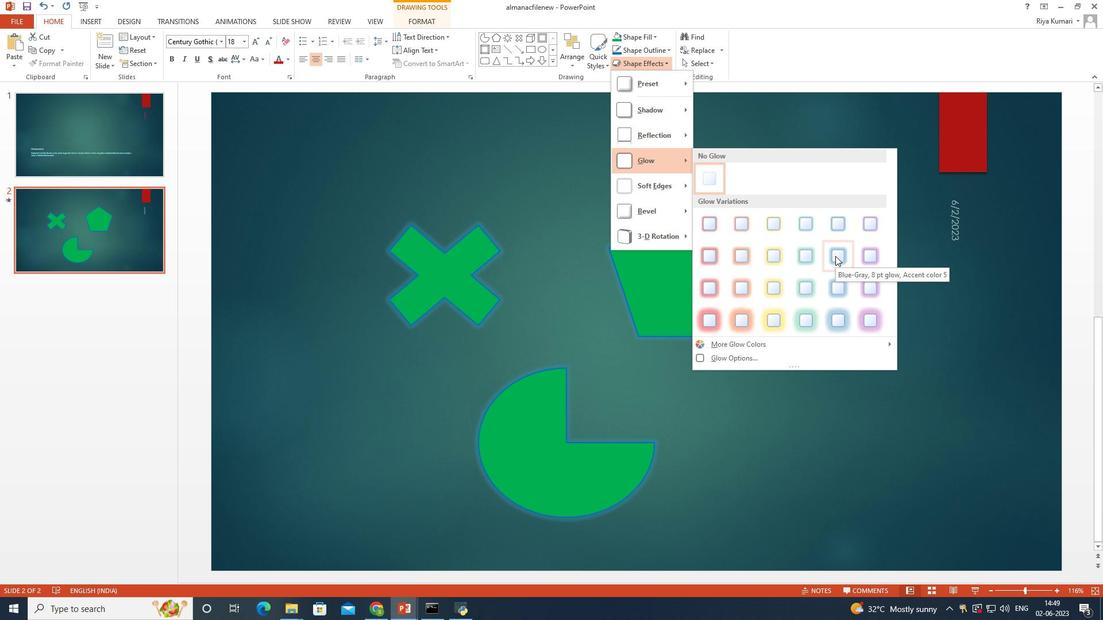 
Action: Mouse moved to (643, 61)
Screenshot: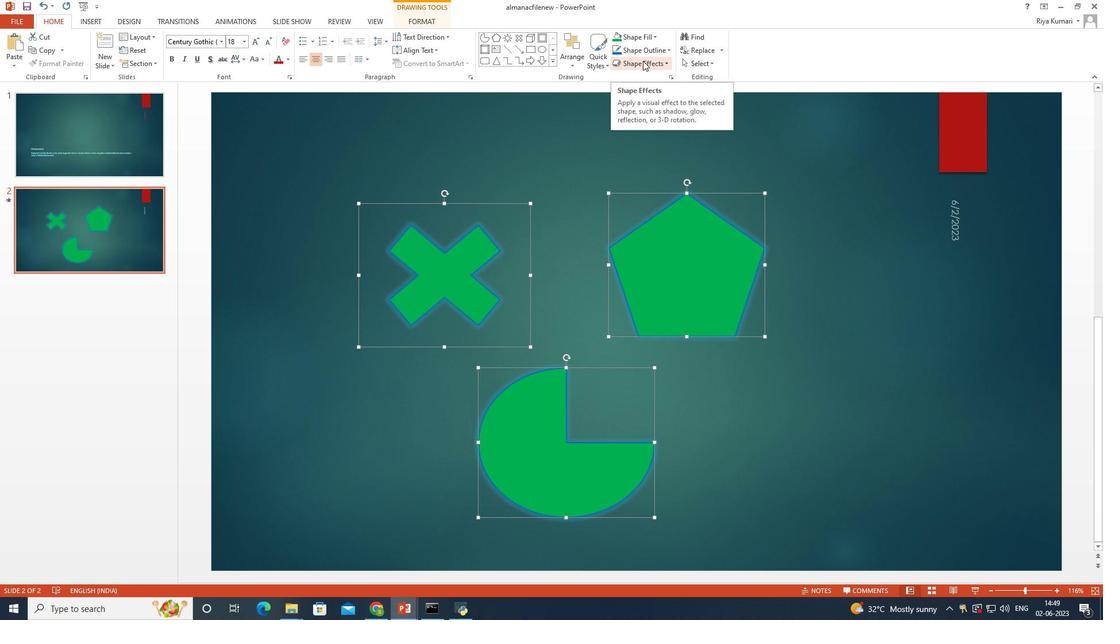 
Action: Mouse pressed left at (643, 61)
Screenshot: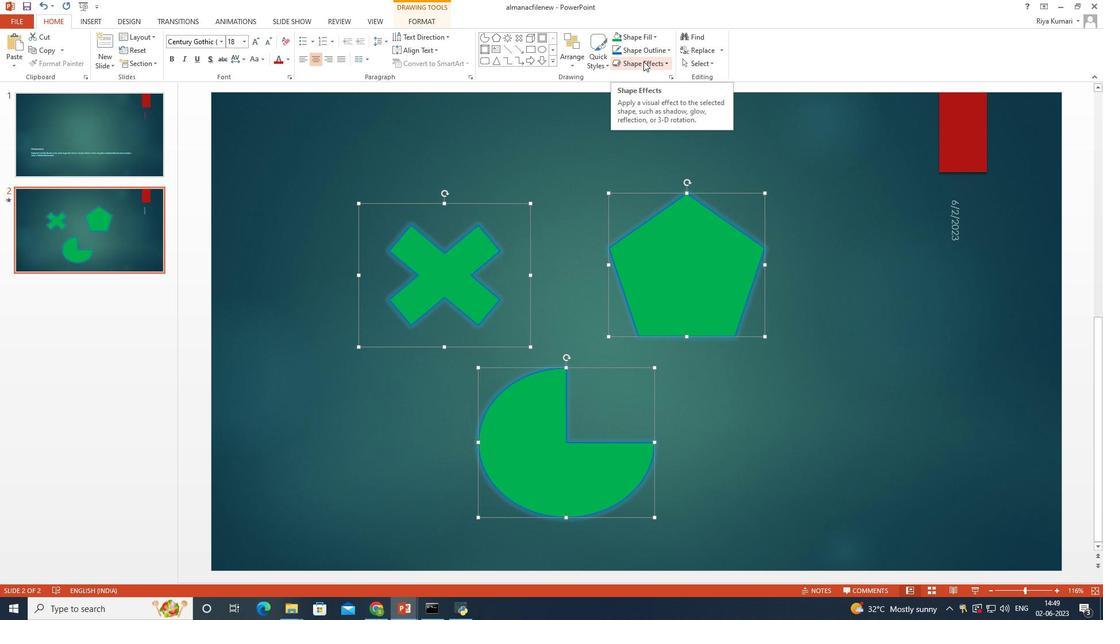 
Action: Mouse moved to (771, 473)
Screenshot: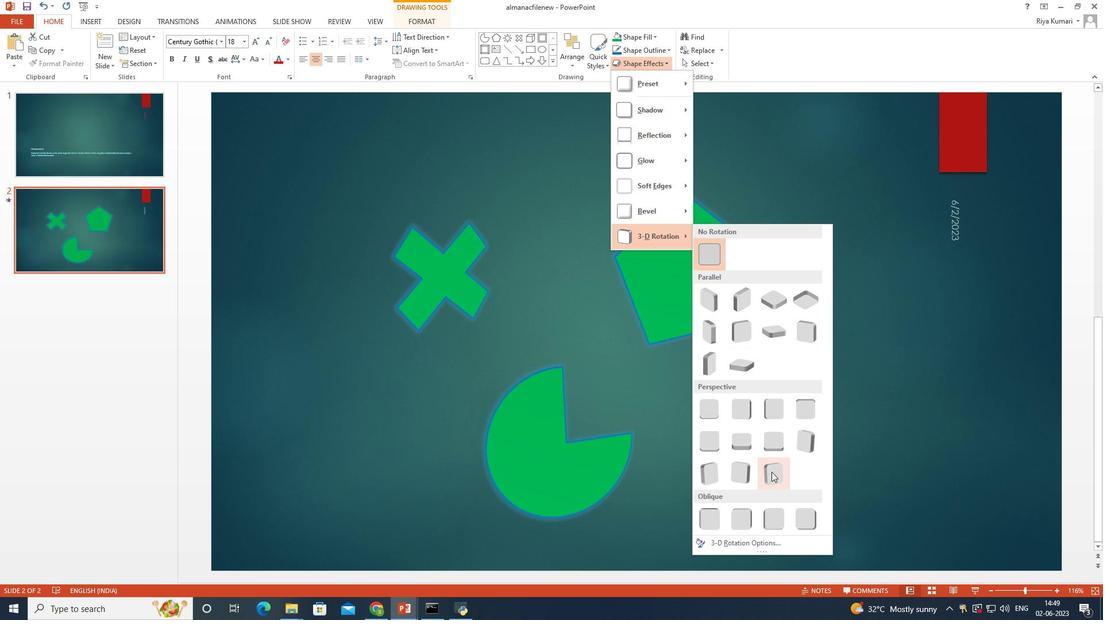 
Action: Mouse pressed left at (771, 473)
Screenshot: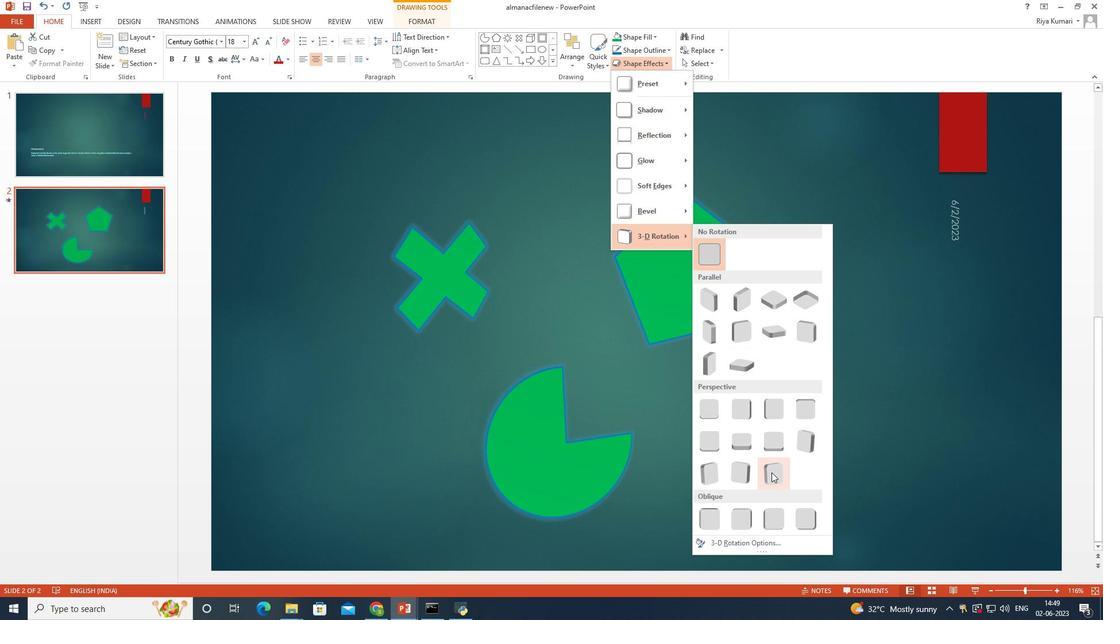 
Action: Mouse moved to (106, 55)
Screenshot: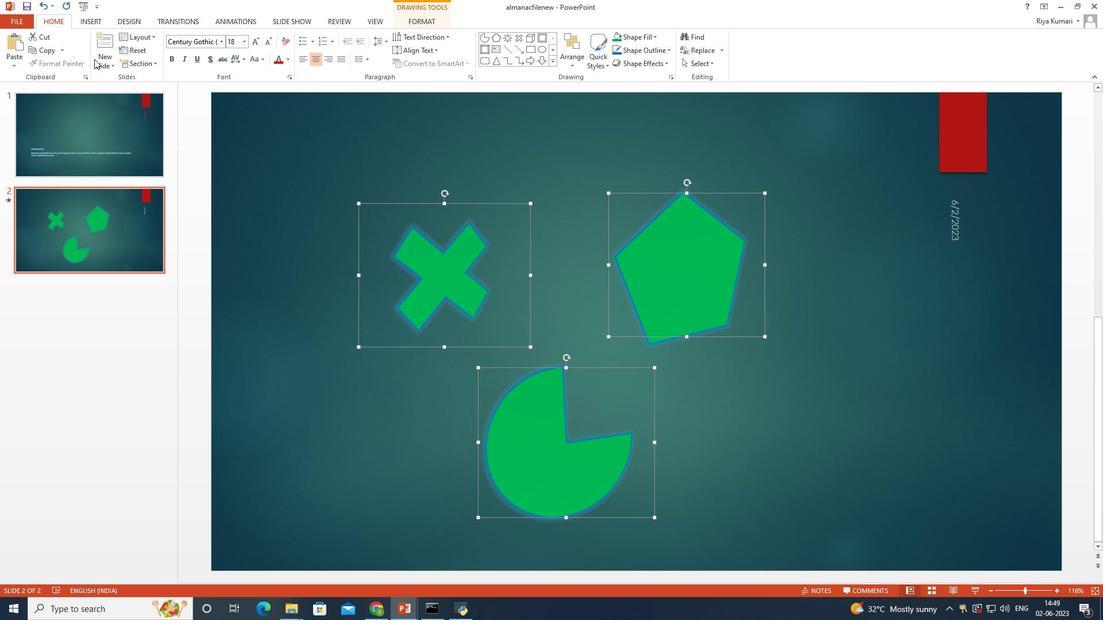 
Action: Mouse pressed left at (106, 55)
Screenshot: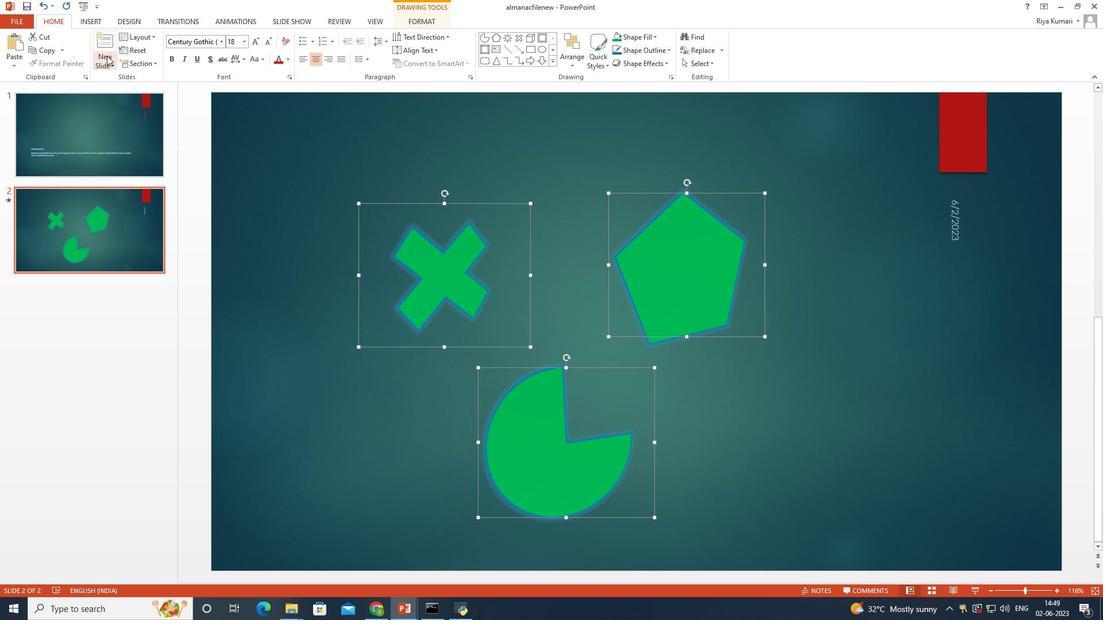 
Action: Mouse moved to (120, 210)
Screenshot: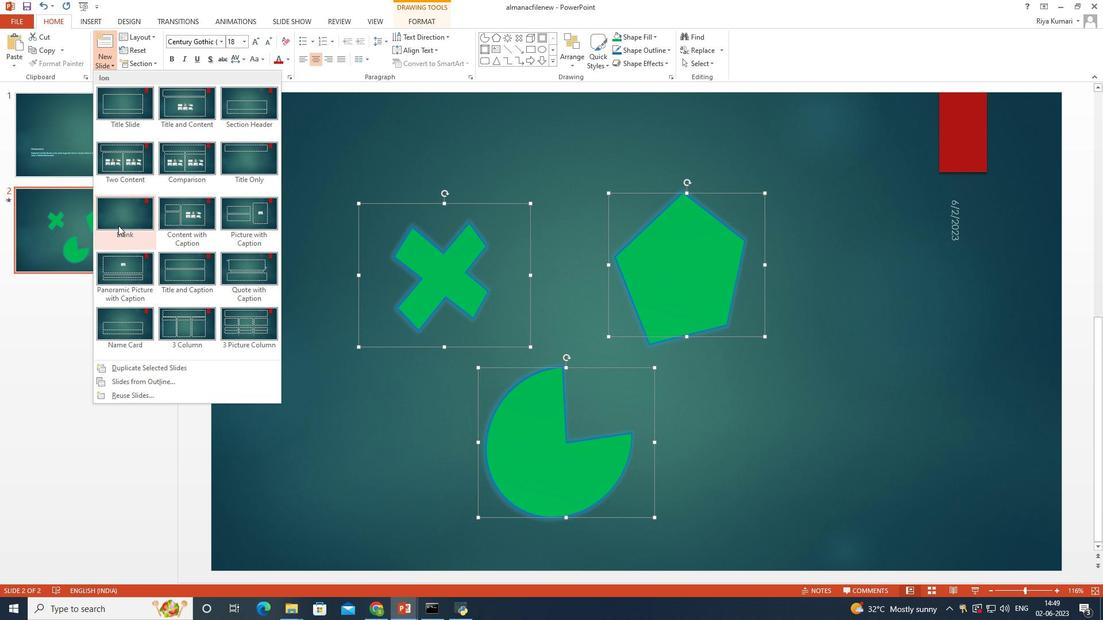 
Action: Mouse pressed left at (120, 210)
Screenshot: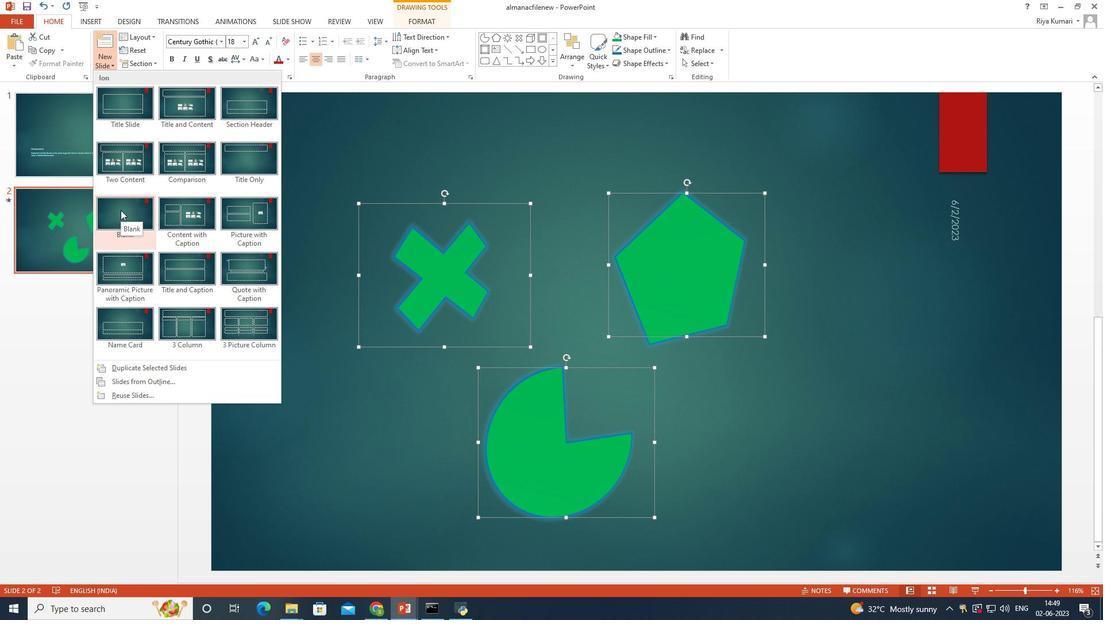 
Action: Mouse moved to (85, 21)
Screenshot: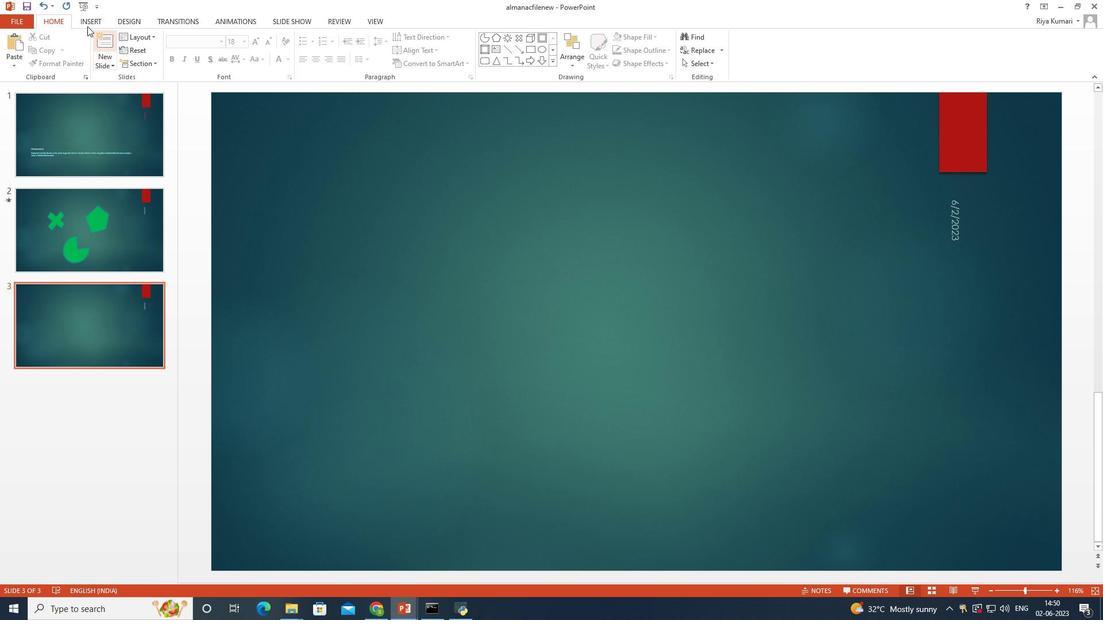 
Action: Mouse pressed left at (85, 21)
Screenshot: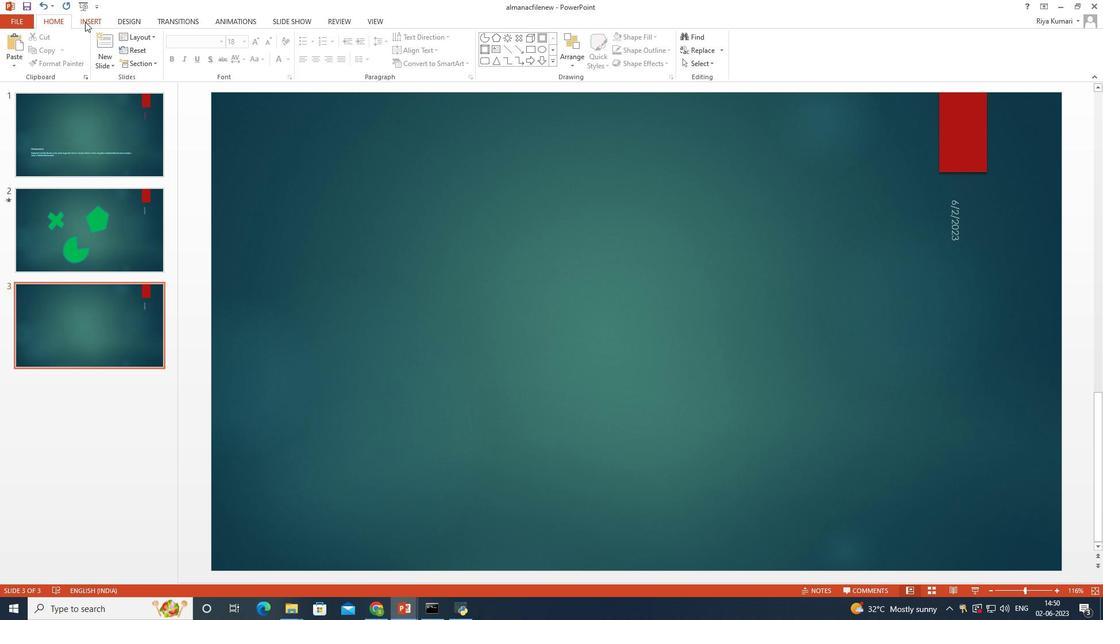 
Action: Mouse moved to (70, 44)
Screenshot: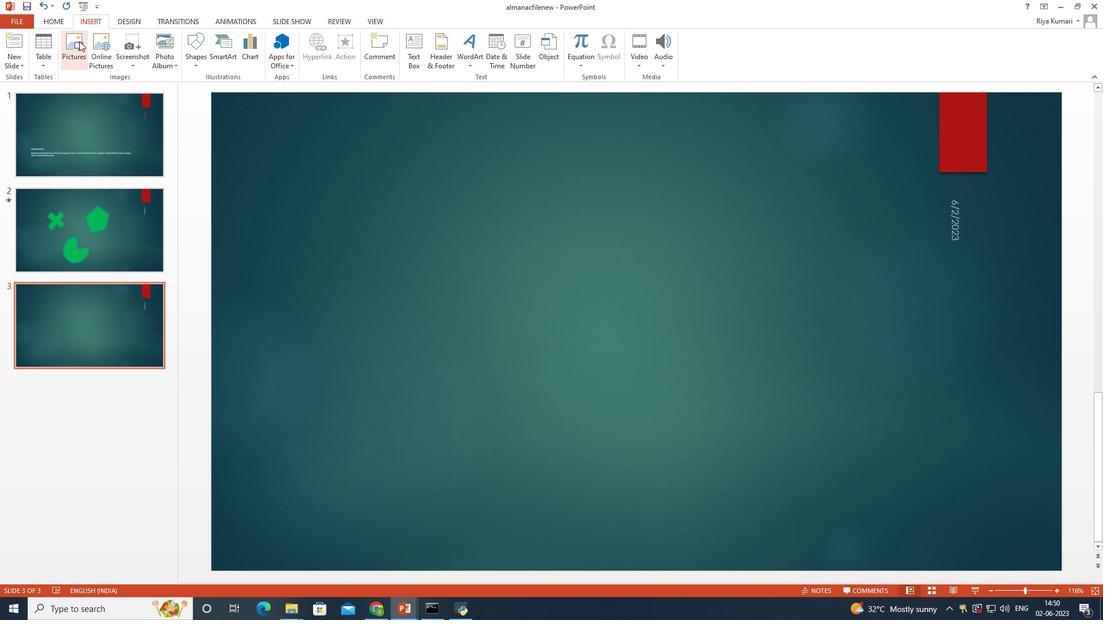 
Action: Mouse pressed left at (70, 44)
Screenshot: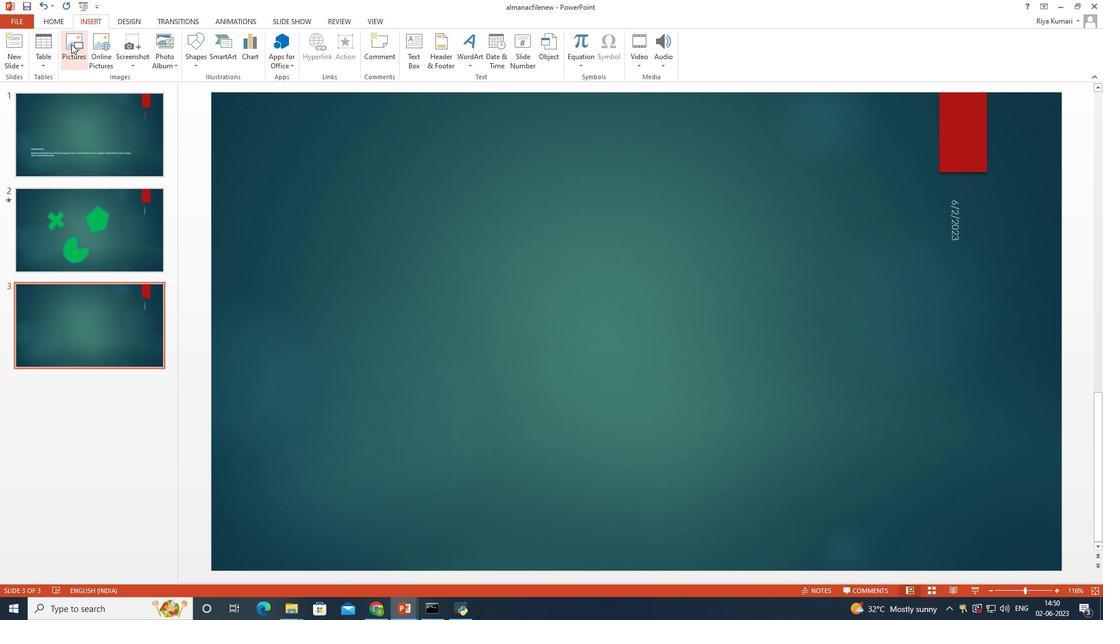 
Action: Mouse moved to (393, 106)
Screenshot: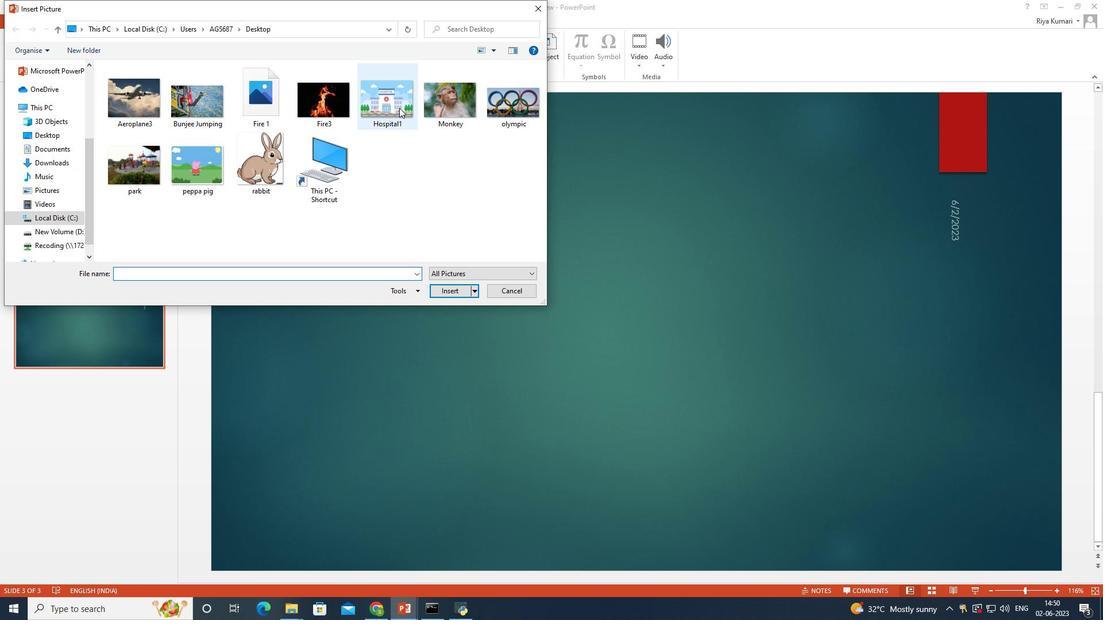 
Action: Mouse pressed left at (393, 106)
Screenshot: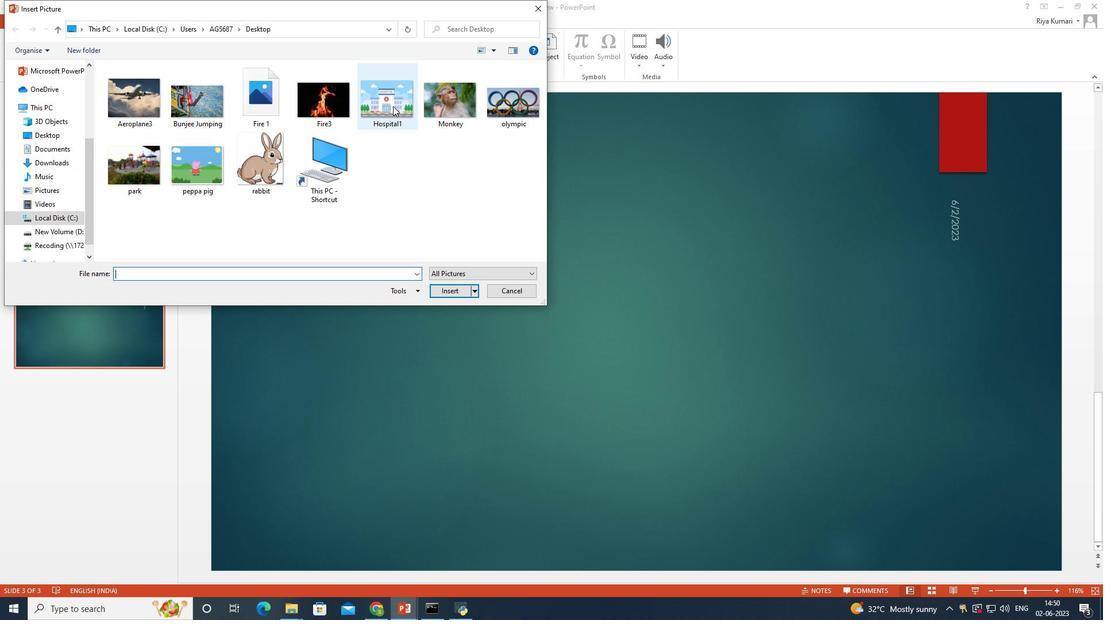 
Action: Mouse moved to (449, 295)
Screenshot: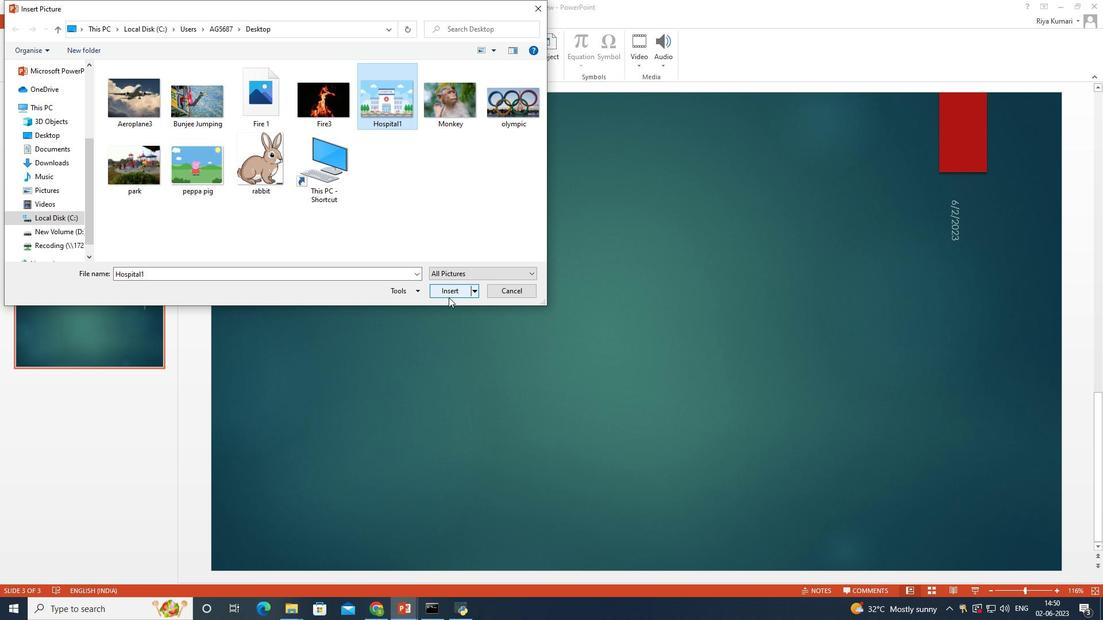 
Action: Mouse pressed left at (449, 295)
Screenshot: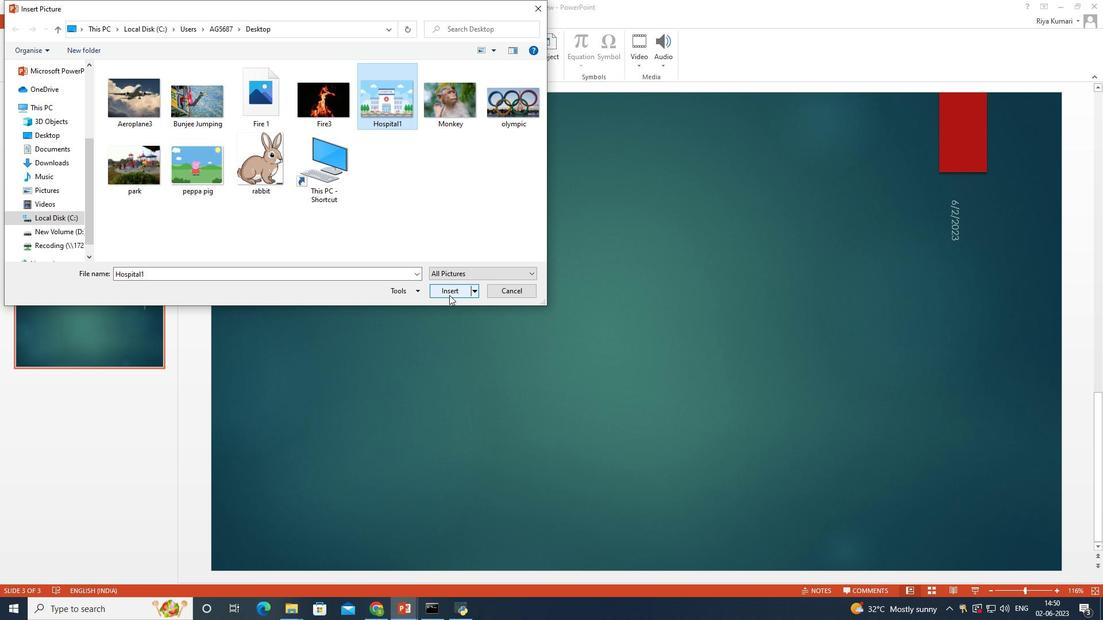 
Action: Mouse moved to (241, 23)
Screenshot: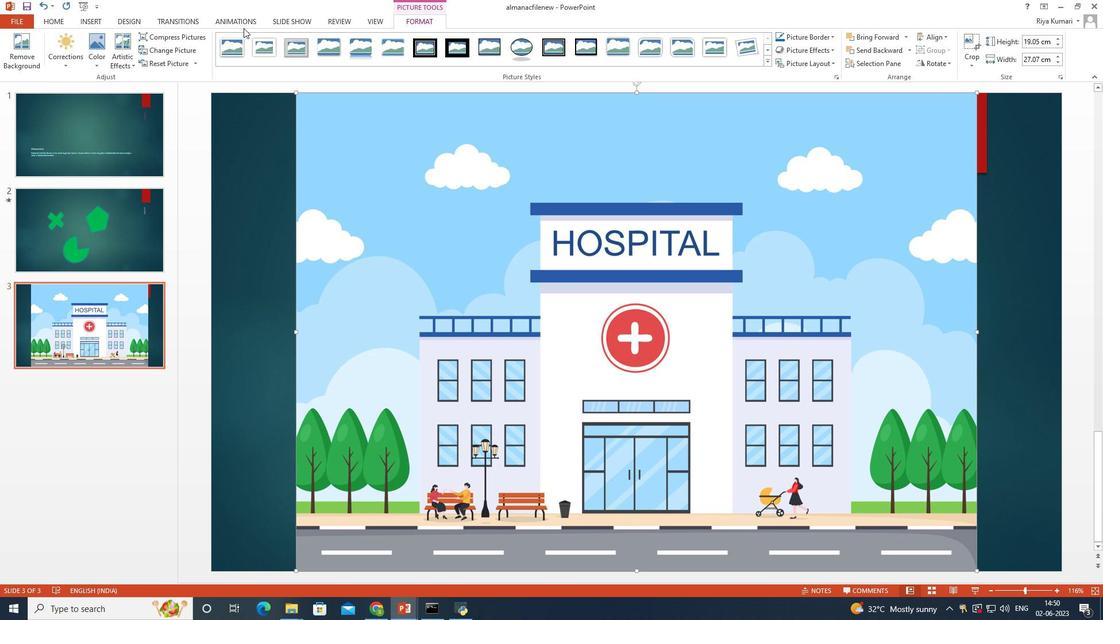 
Action: Mouse pressed left at (241, 23)
Screenshot: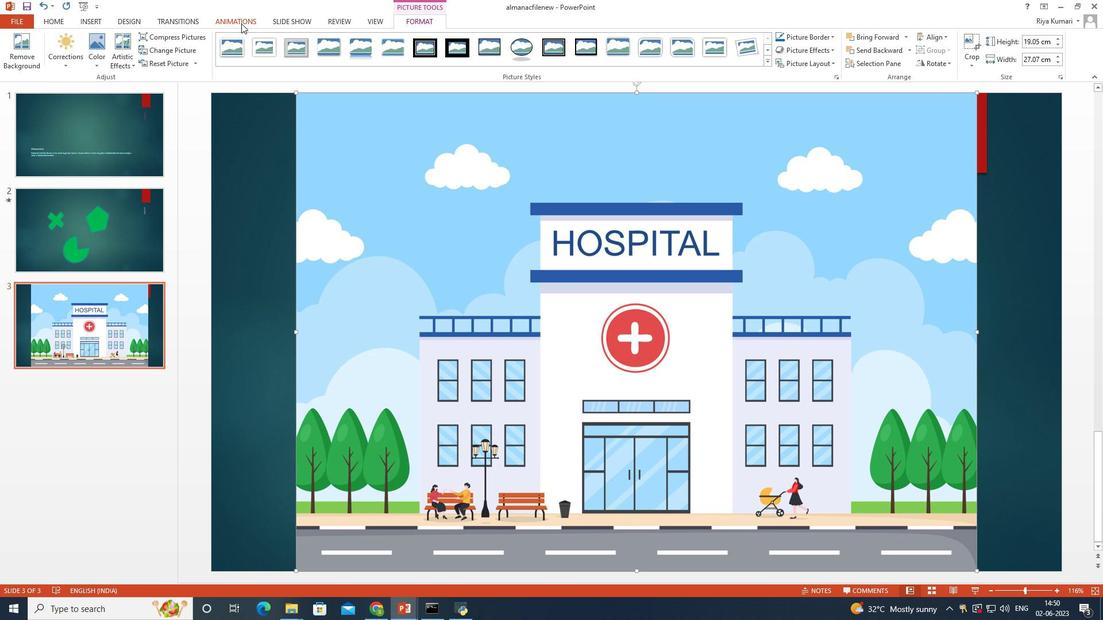 
Action: Mouse moved to (744, 63)
Screenshot: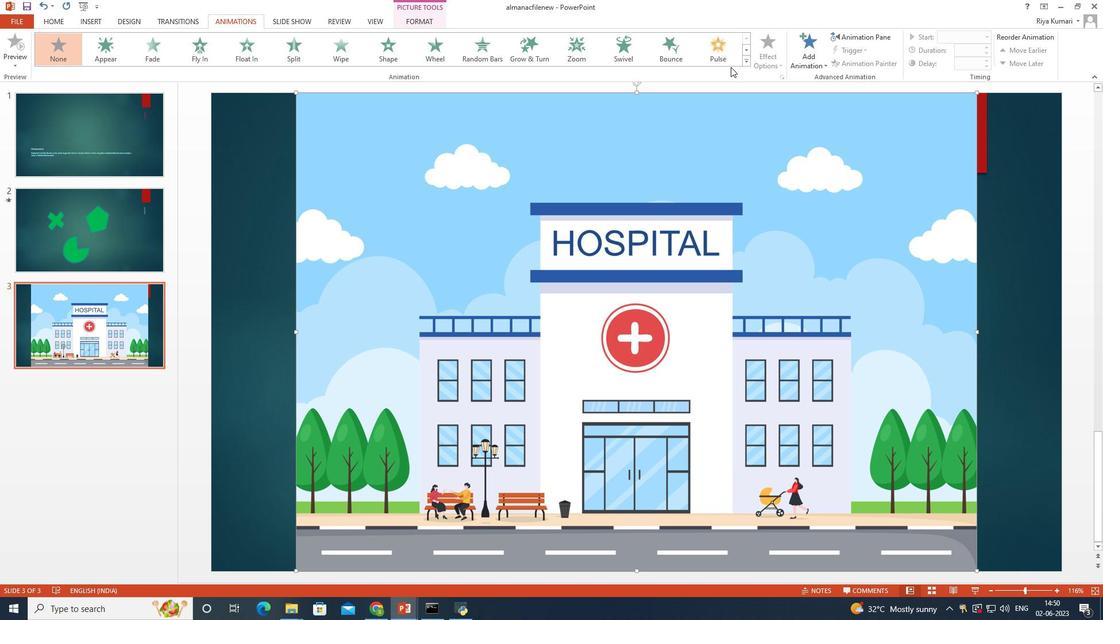 
Action: Mouse pressed left at (744, 63)
Screenshot: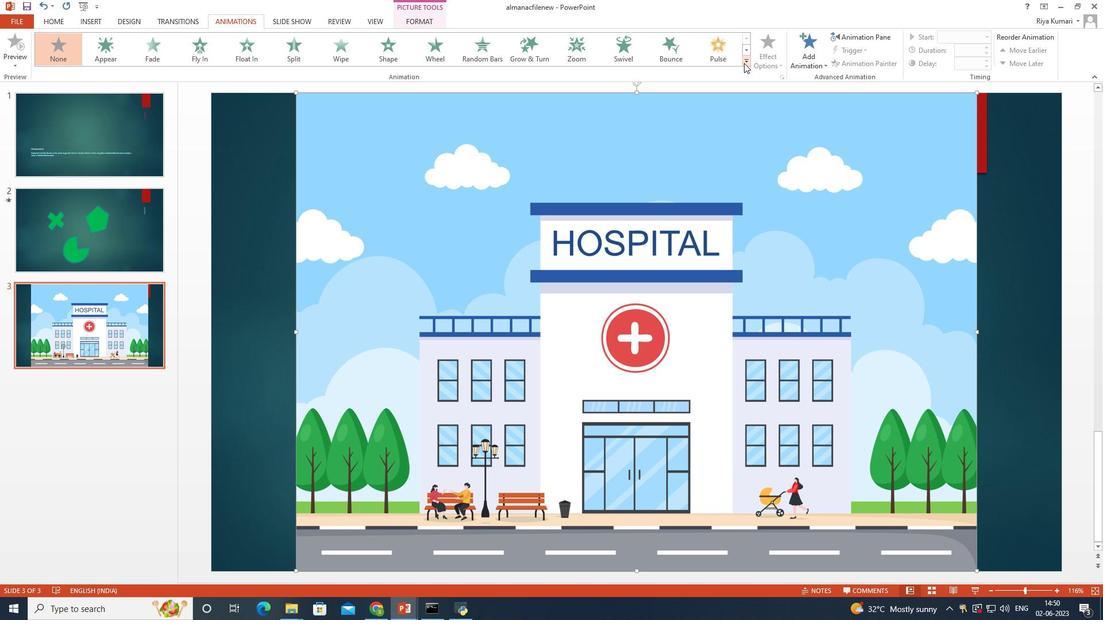 
Action: Mouse moved to (116, 335)
Screenshot: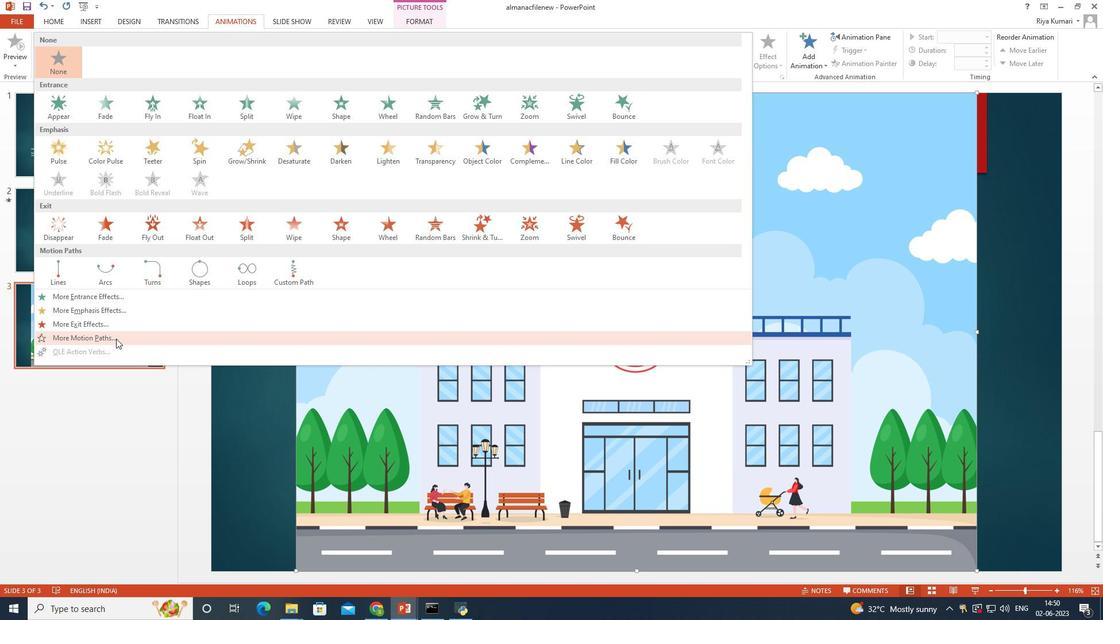 
Action: Mouse pressed left at (116, 335)
Screenshot: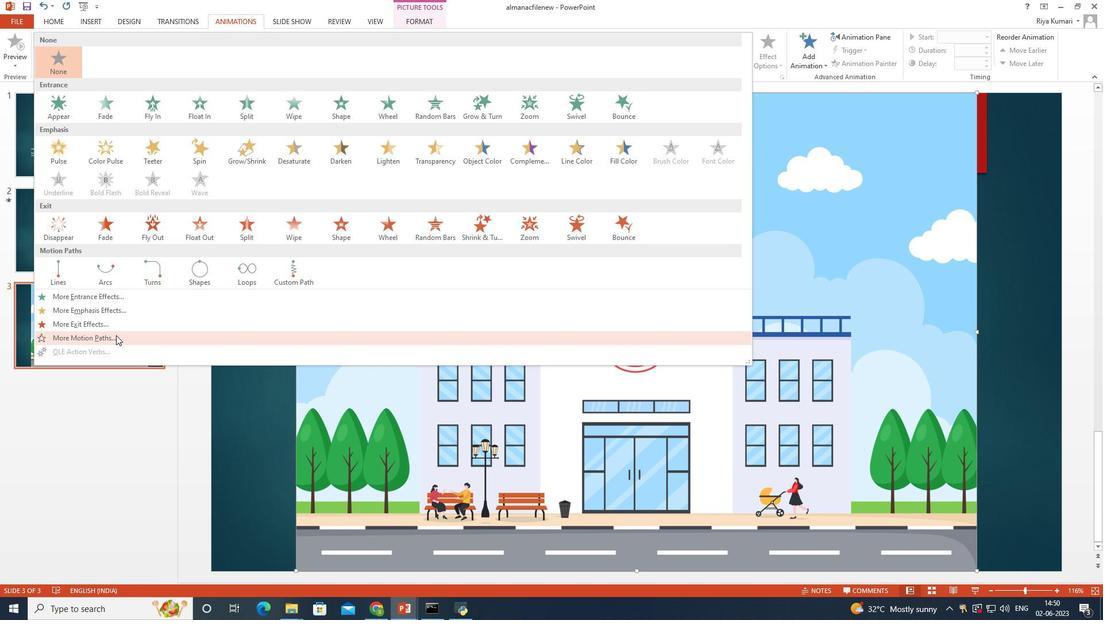 
Action: Mouse moved to (549, 340)
Screenshot: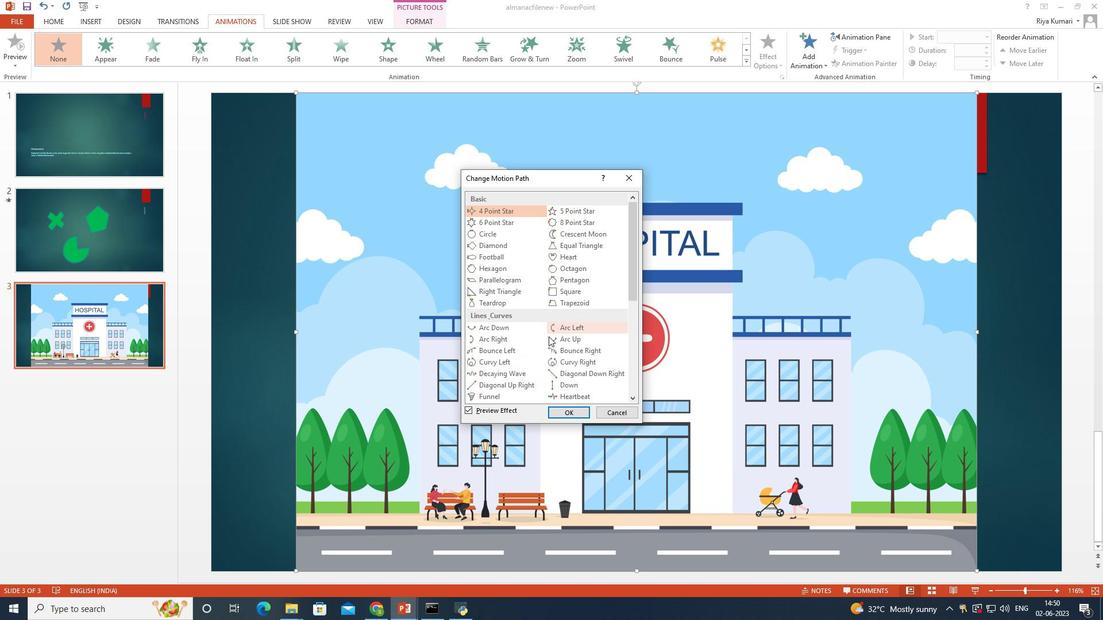 
Action: Mouse scrolled (549, 339) with delta (0, 0)
Screenshot: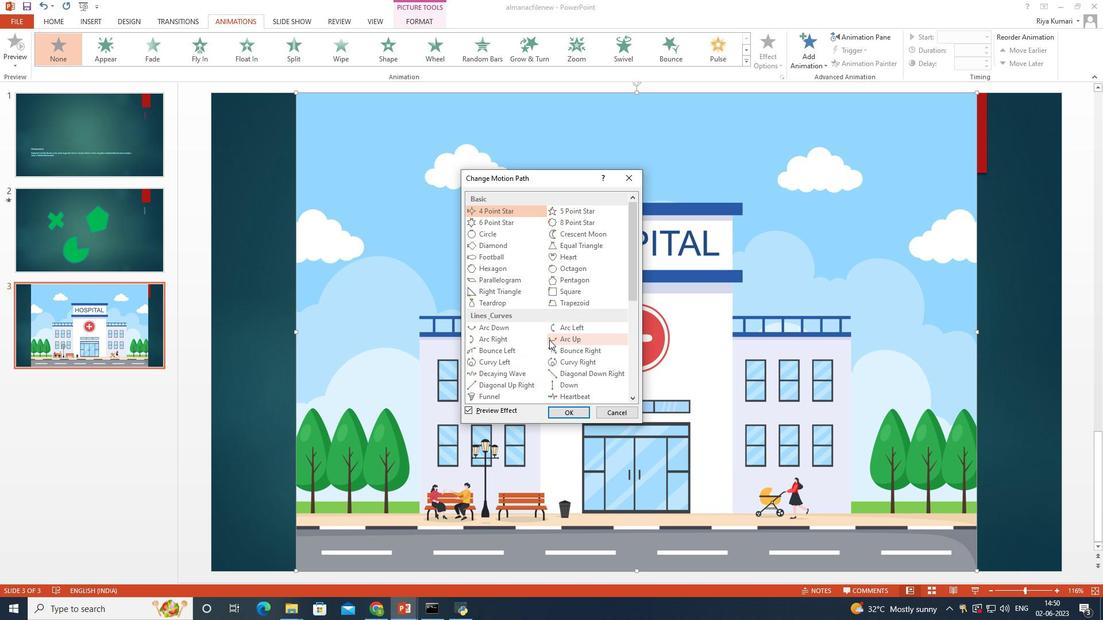 
Action: Mouse scrolled (549, 339) with delta (0, 0)
Screenshot: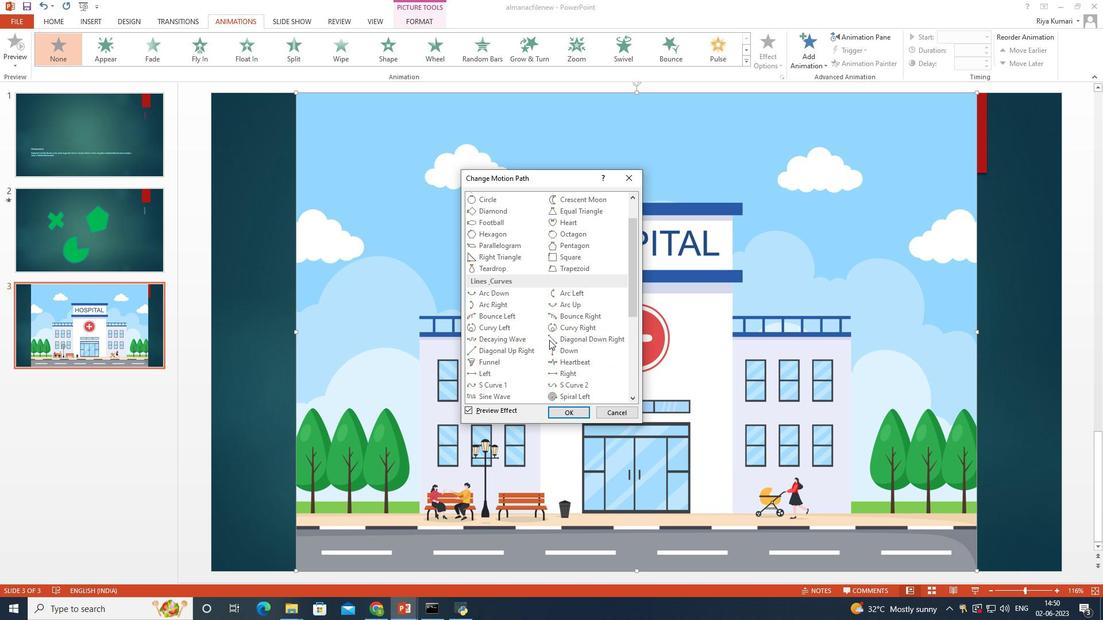 
Action: Mouse scrolled (549, 339) with delta (0, 0)
Screenshot: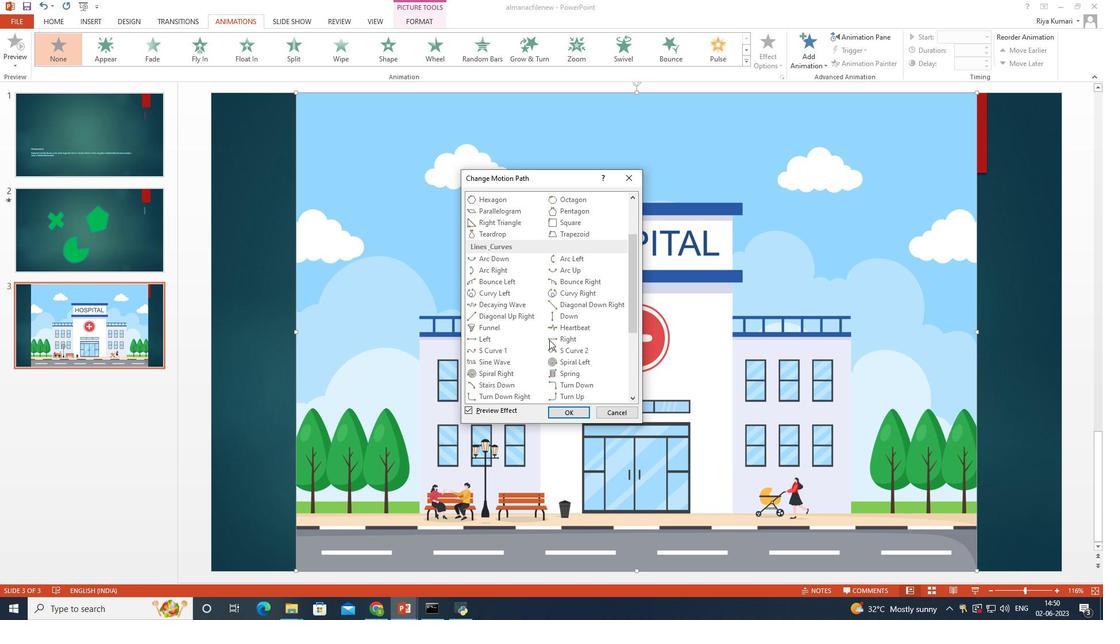 
Action: Mouse scrolled (549, 339) with delta (0, 0)
Screenshot: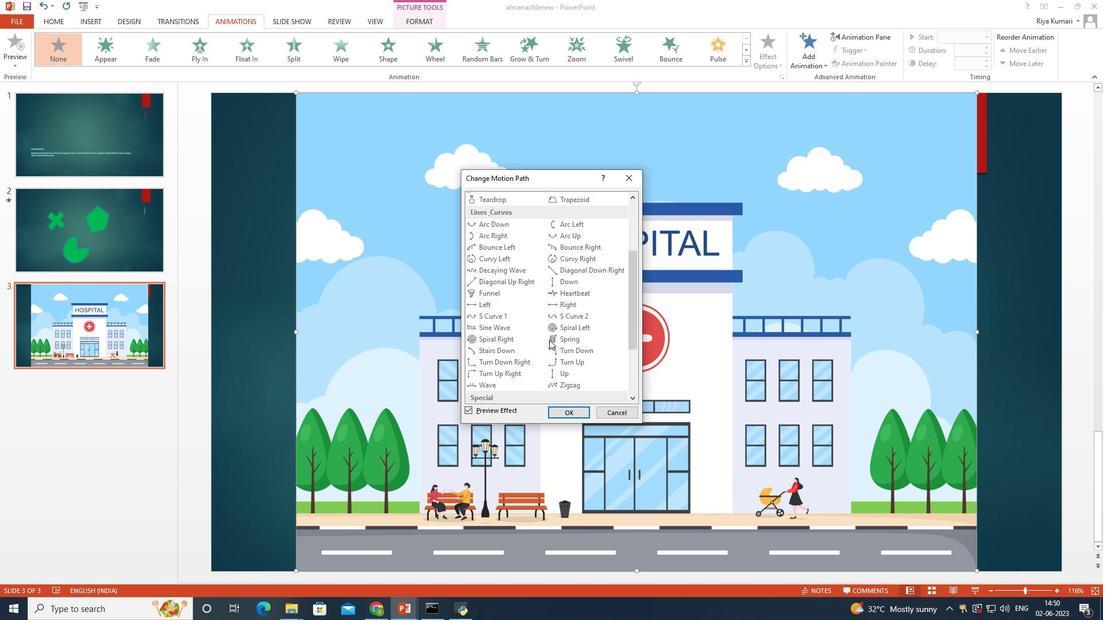 
Action: Mouse scrolled (549, 339) with delta (0, 0)
Screenshot: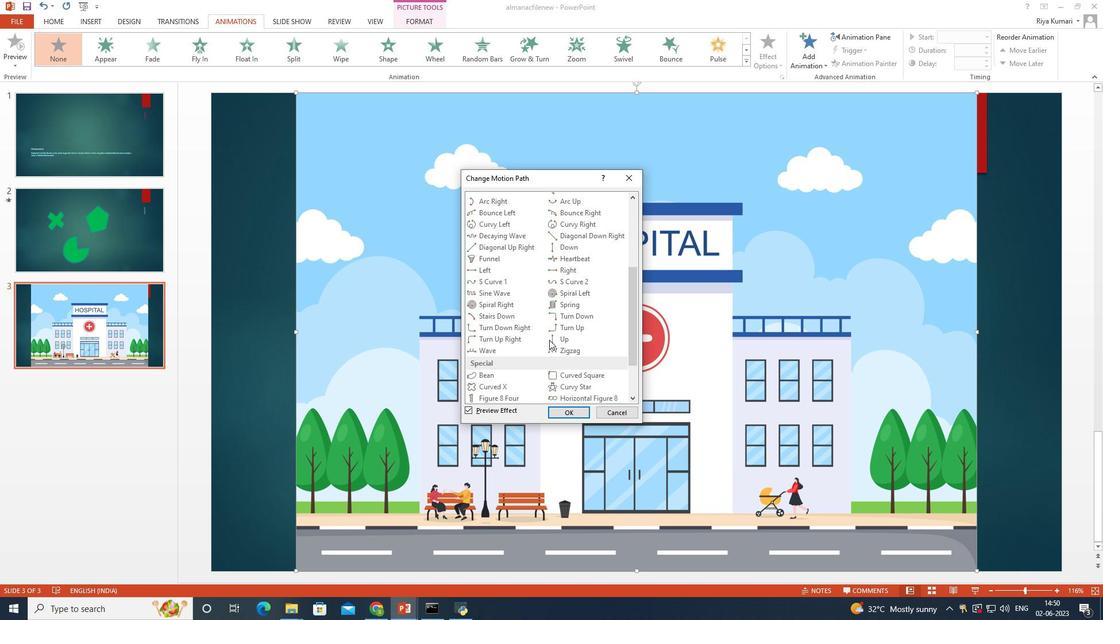 
Action: Mouse scrolled (549, 339) with delta (0, 0)
Screenshot: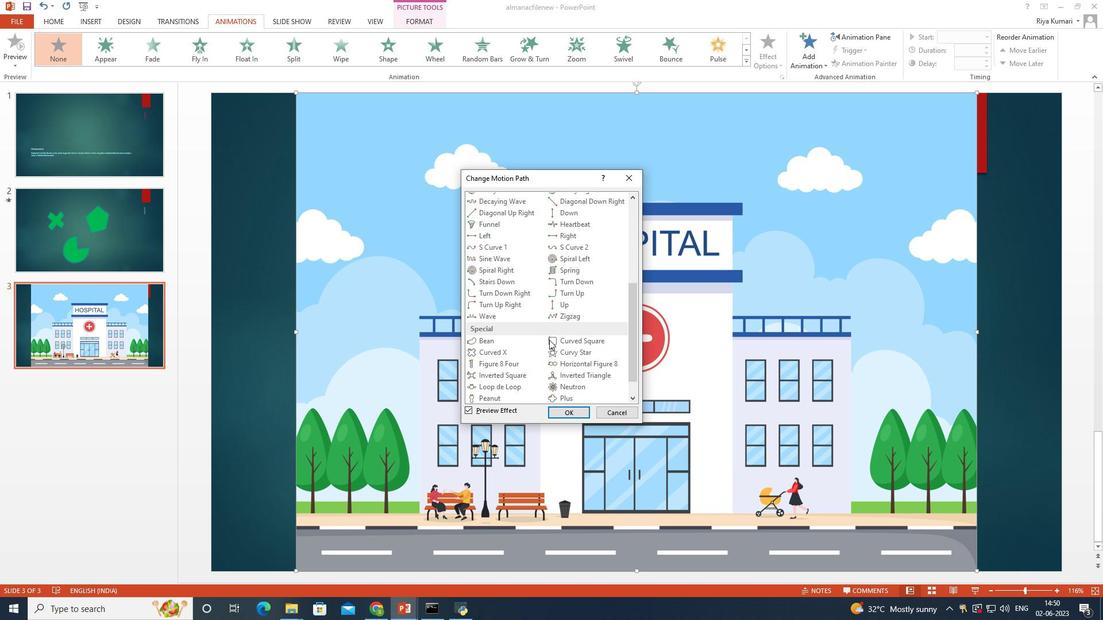 
Action: Mouse scrolled (549, 339) with delta (0, 0)
Screenshot: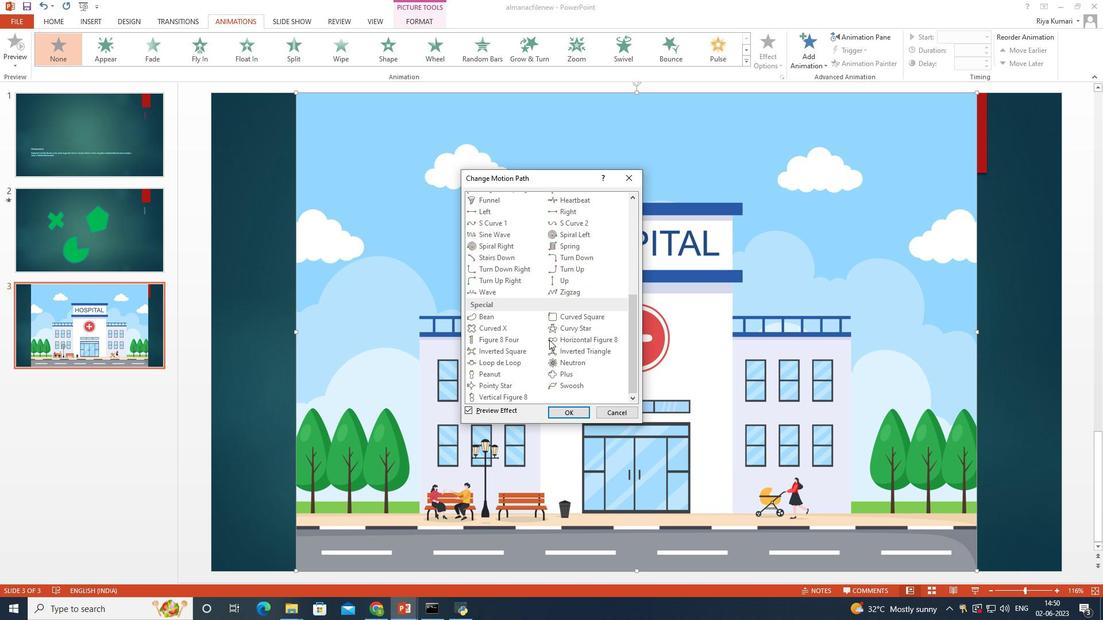 
Action: Mouse scrolled (549, 339) with delta (0, 0)
Screenshot: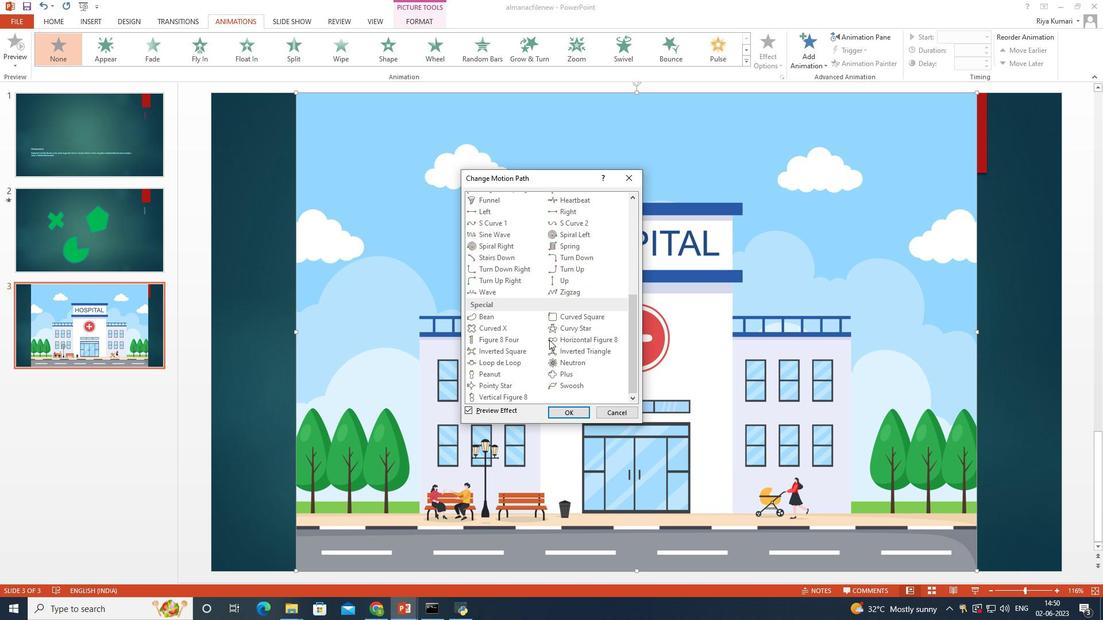 
Action: Mouse scrolled (549, 340) with delta (0, 0)
Screenshot: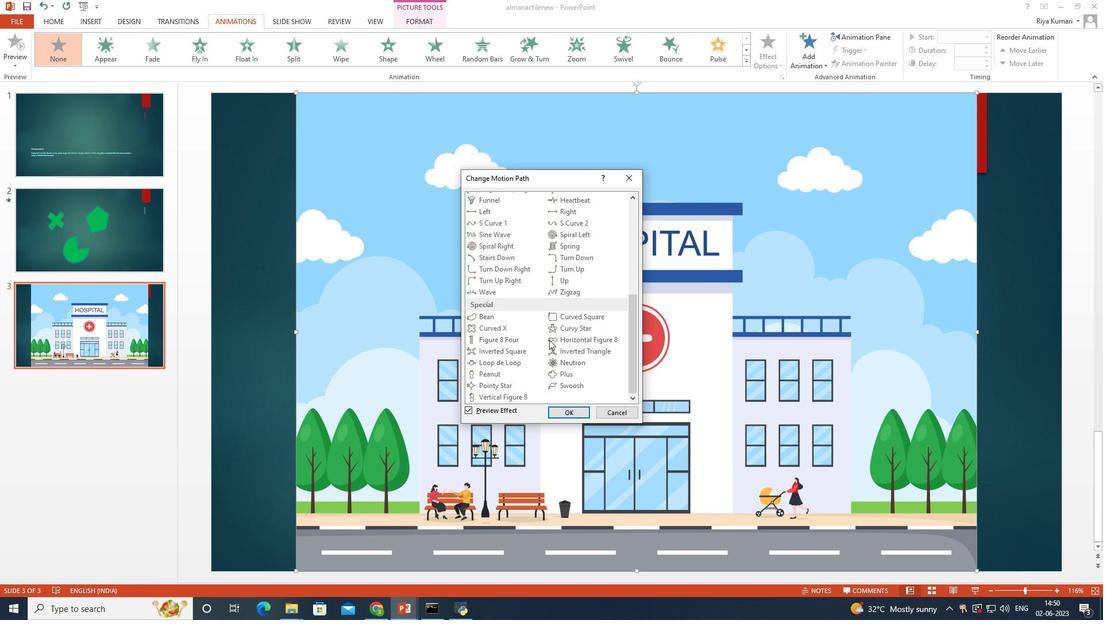 
Action: Mouse scrolled (549, 340) with delta (0, 0)
Screenshot: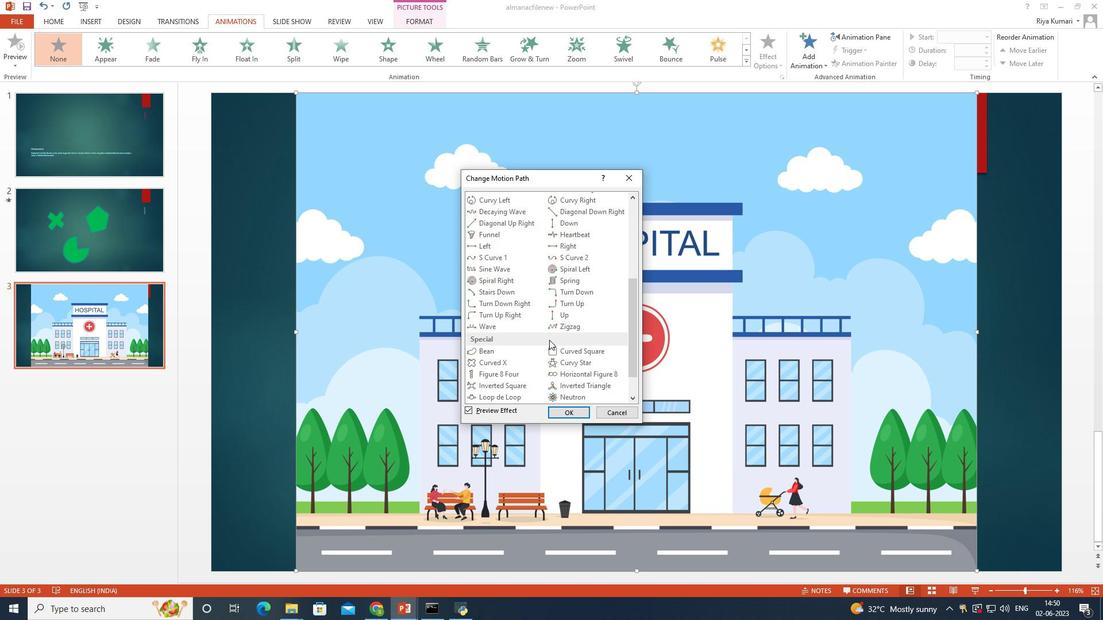 
Action: Mouse scrolled (549, 340) with delta (0, 0)
Screenshot: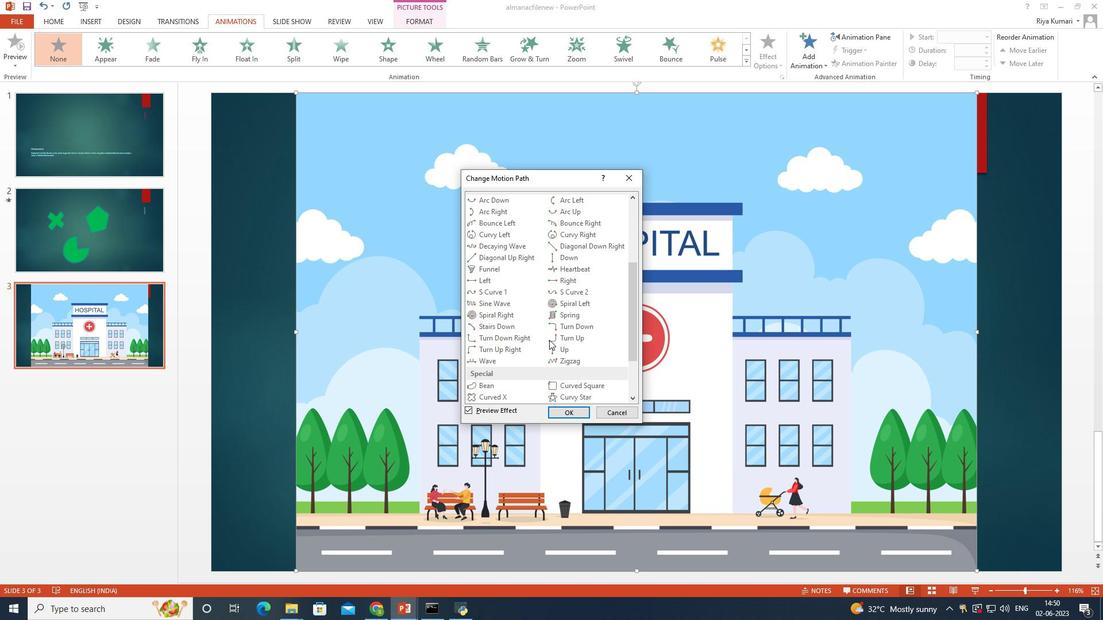 
Action: Mouse moved to (577, 269)
Screenshot: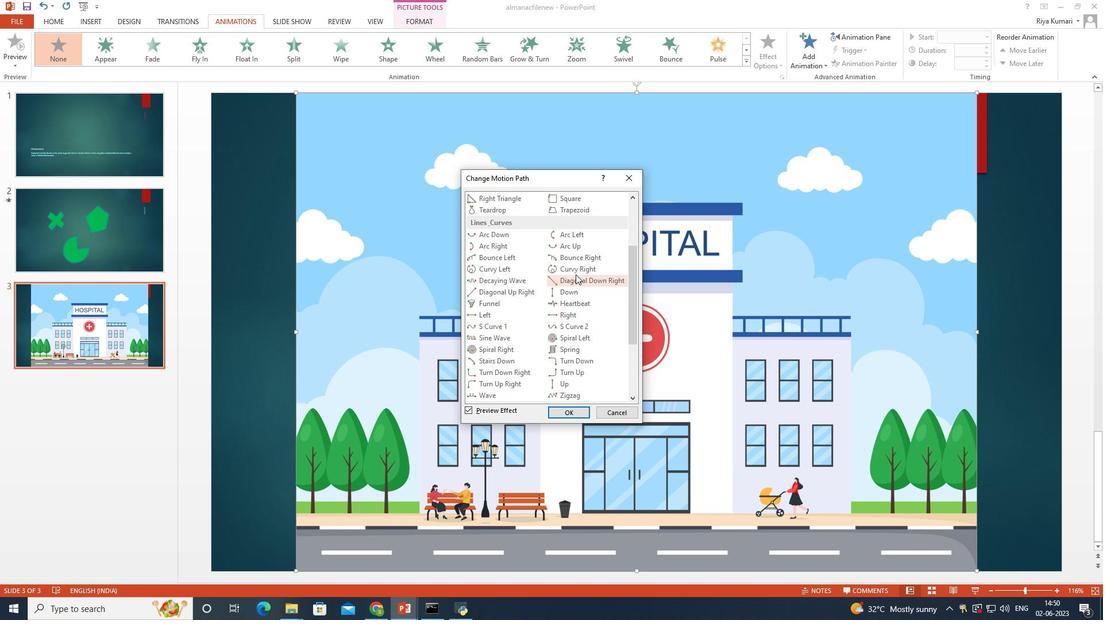 
Action: Mouse pressed left at (577, 269)
Screenshot: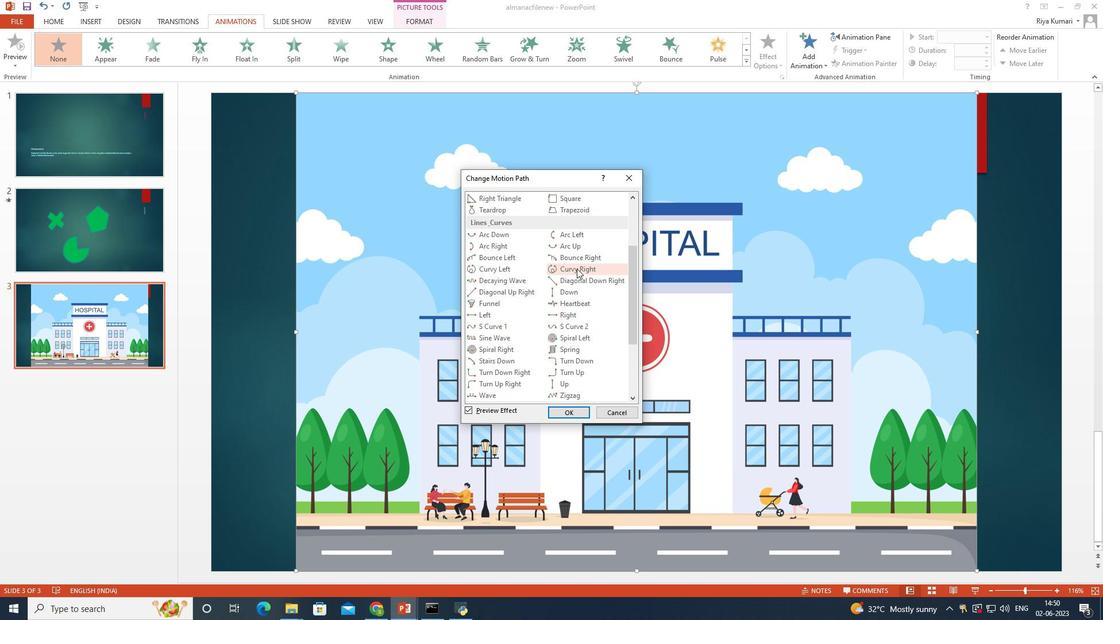 
Action: Mouse moved to (570, 409)
Screenshot: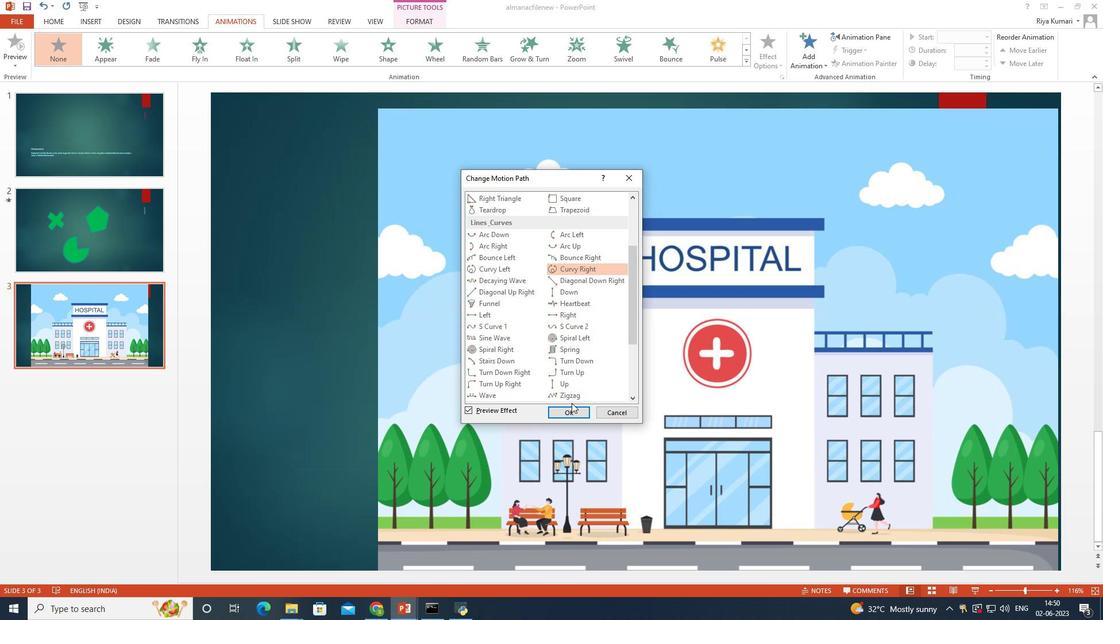 
Action: Mouse pressed left at (570, 409)
Screenshot: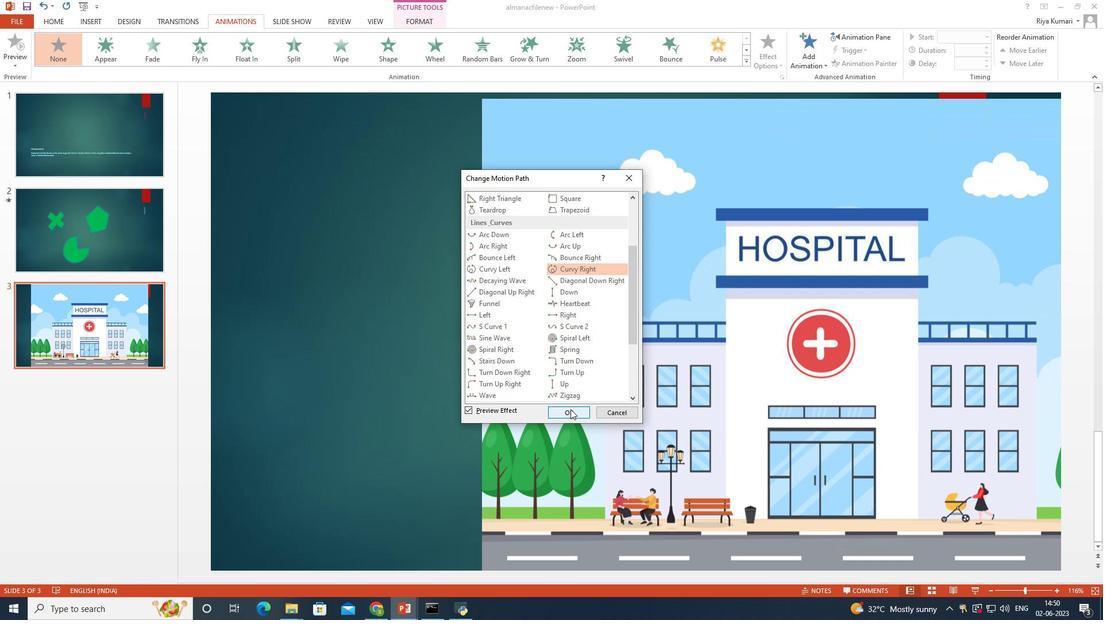
Action: Mouse moved to (592, 366)
Screenshot: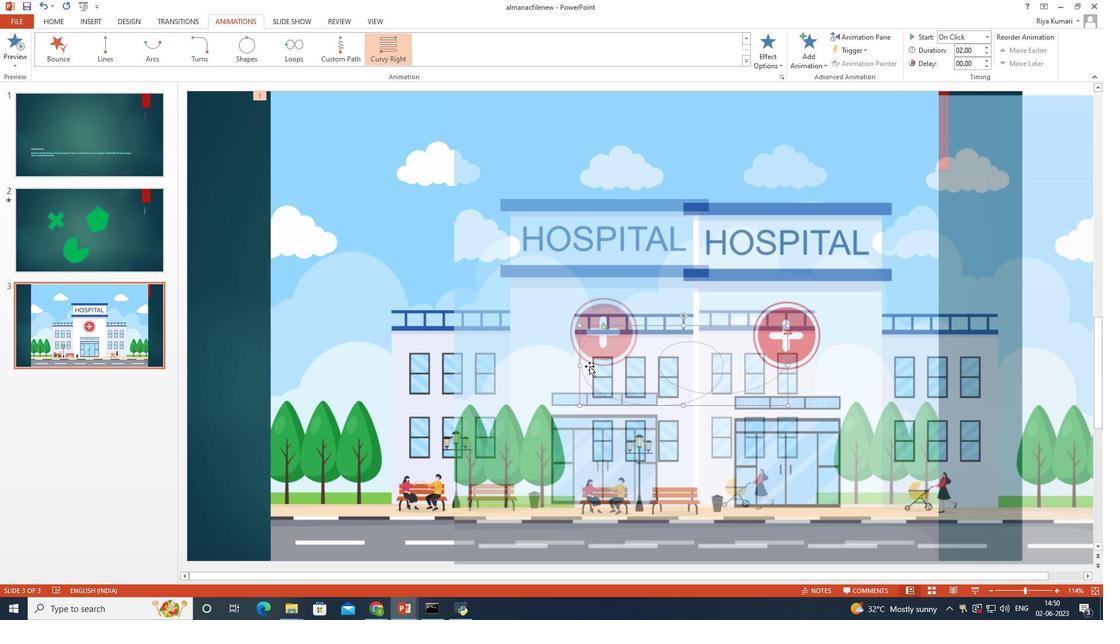 
